 Task: Add a signature Mark Adams containing Have a great National Law Enforcement Appreciation Day, Mark Adams to email address softage.3@softage.net and add a label Franchise agreements
Action: Mouse moved to (75, 106)
Screenshot: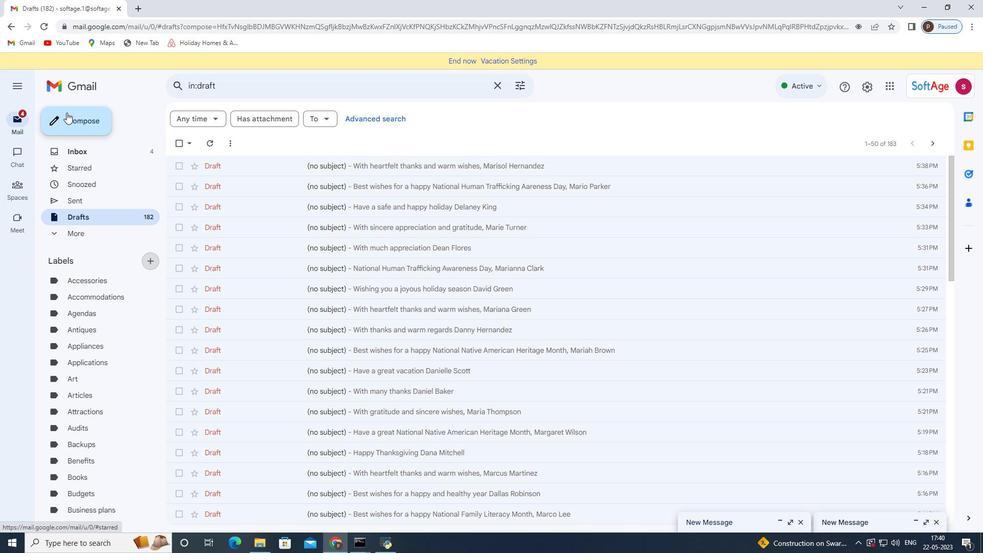
Action: Mouse pressed left at (75, 106)
Screenshot: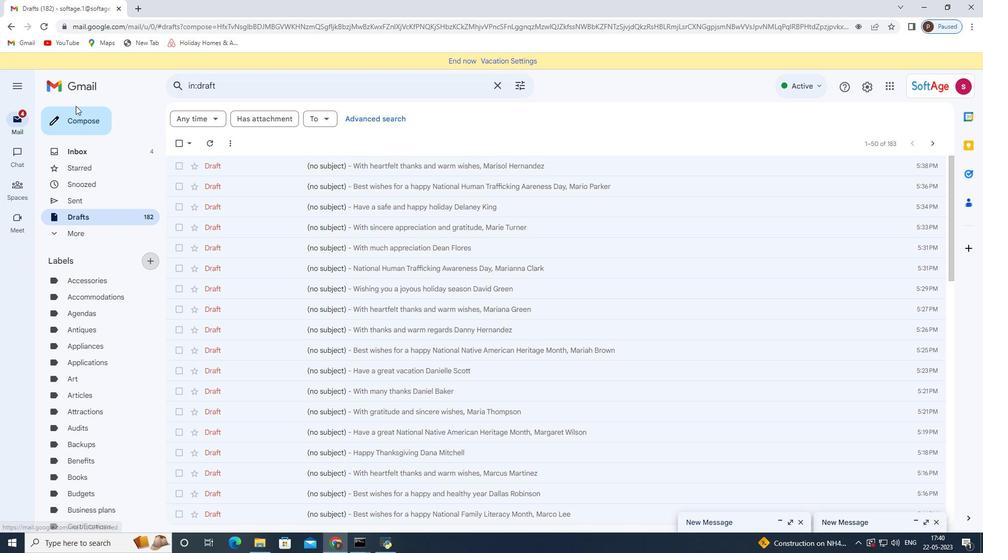 
Action: Mouse moved to (75, 114)
Screenshot: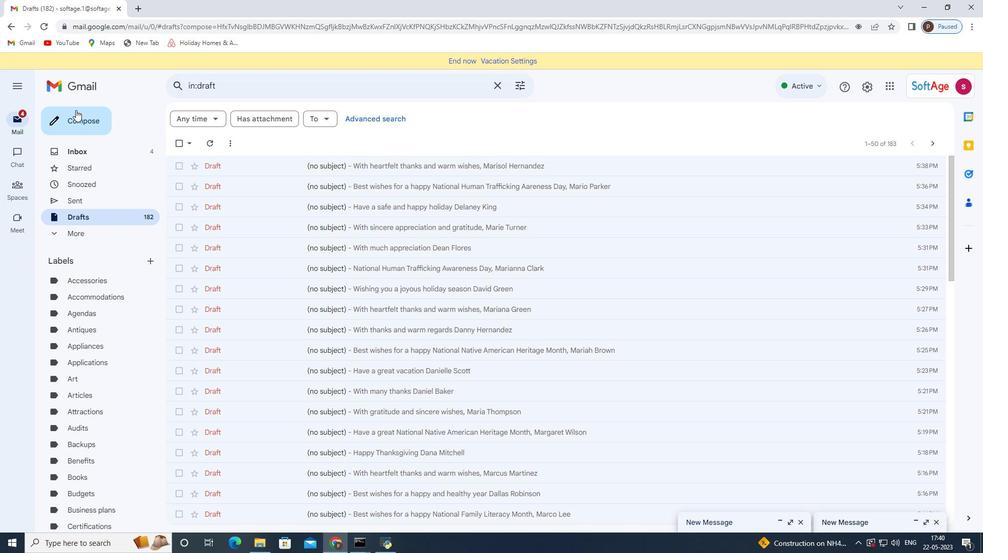 
Action: Mouse pressed left at (75, 114)
Screenshot: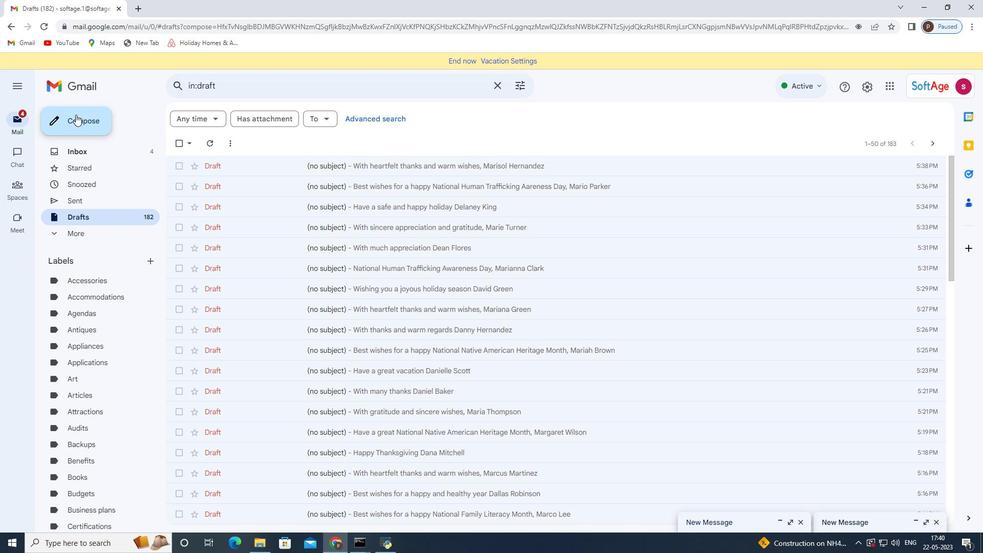 
Action: Mouse moved to (556, 519)
Screenshot: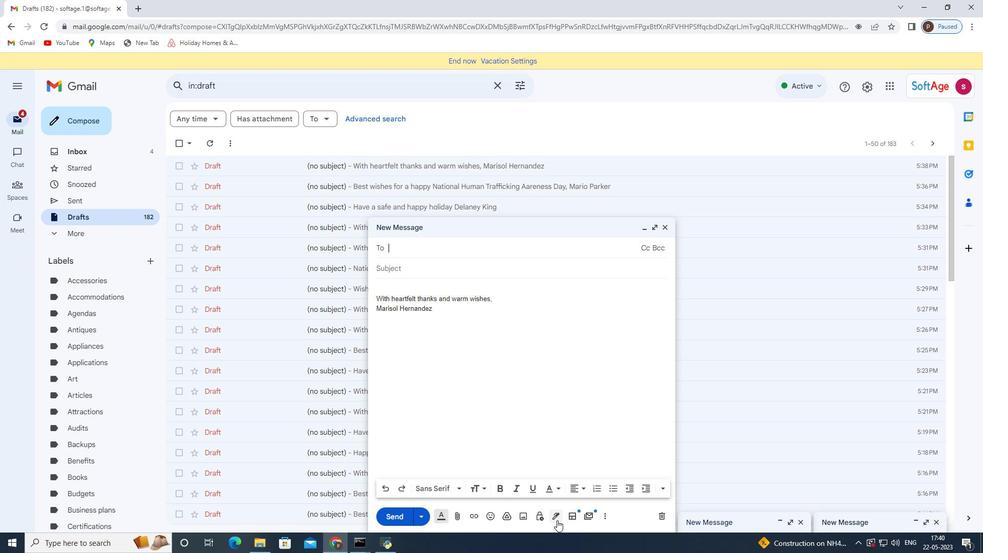 
Action: Mouse pressed left at (556, 519)
Screenshot: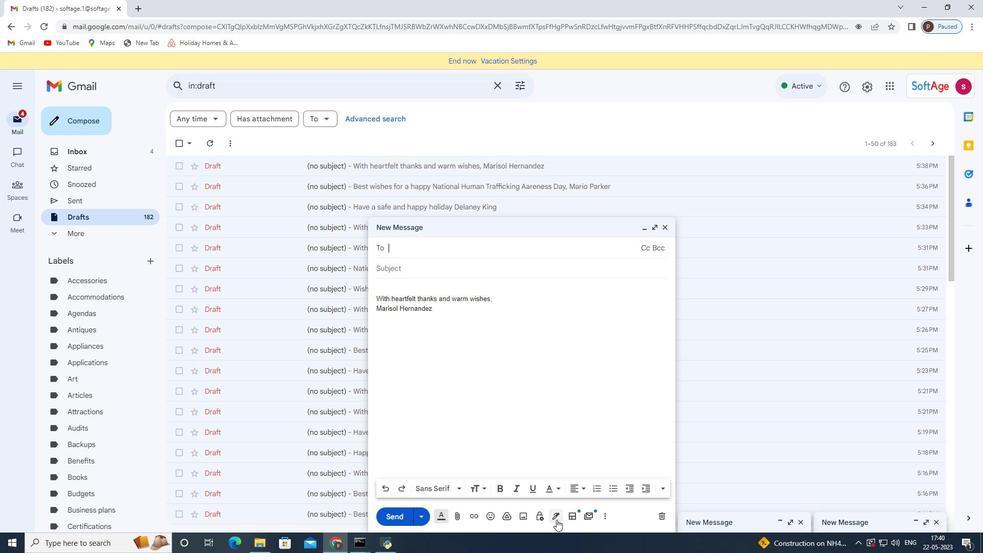 
Action: Mouse moved to (588, 463)
Screenshot: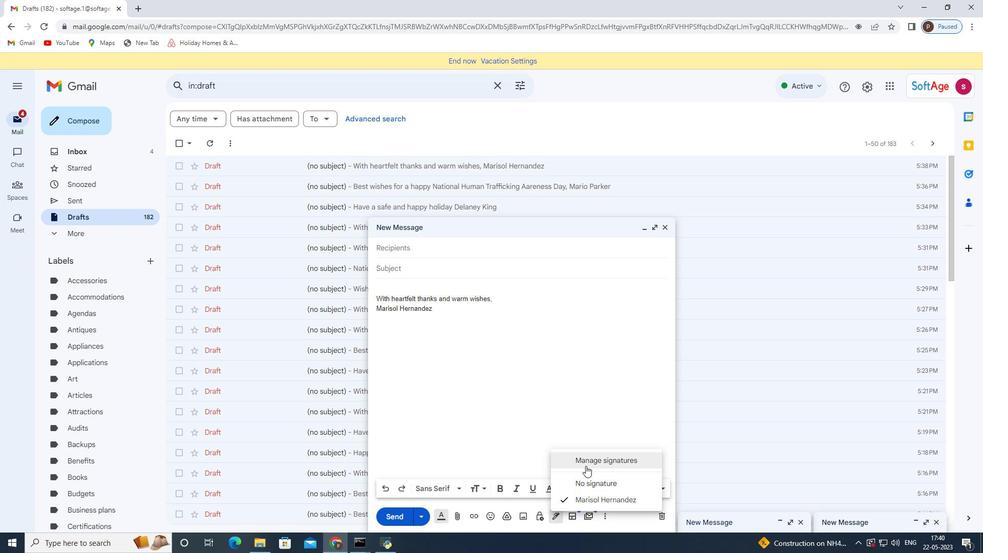
Action: Mouse pressed left at (588, 463)
Screenshot: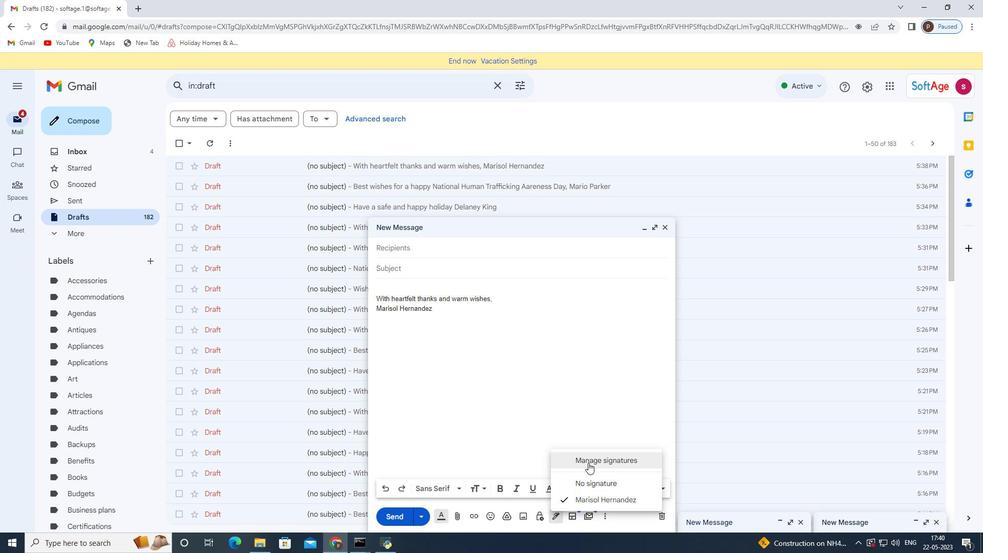 
Action: Mouse moved to (666, 220)
Screenshot: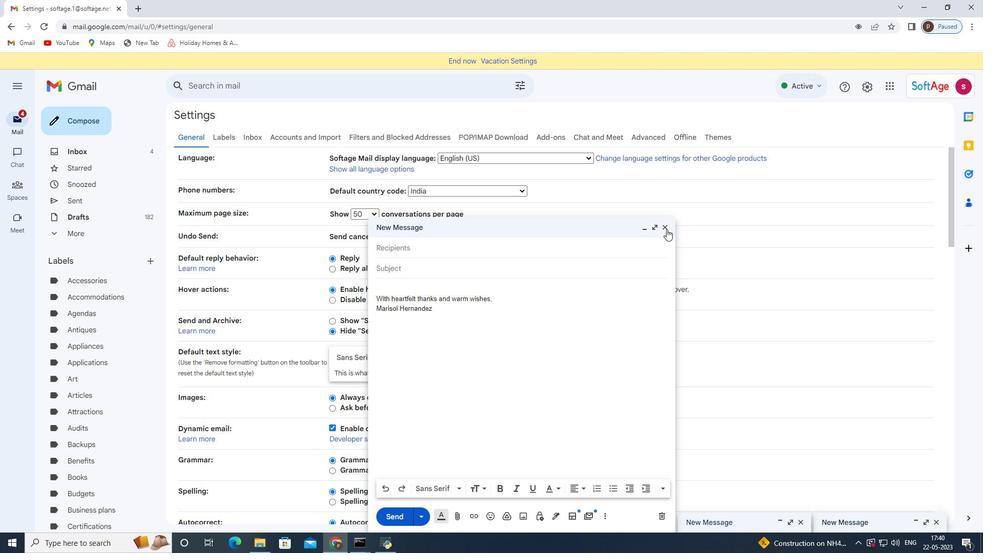 
Action: Mouse pressed left at (666, 220)
Screenshot: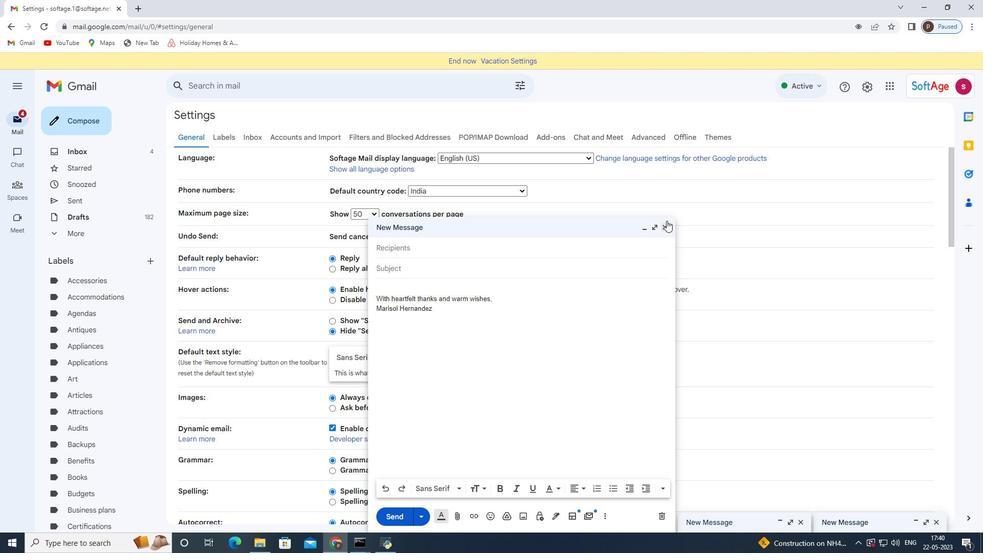 
Action: Mouse moved to (401, 314)
Screenshot: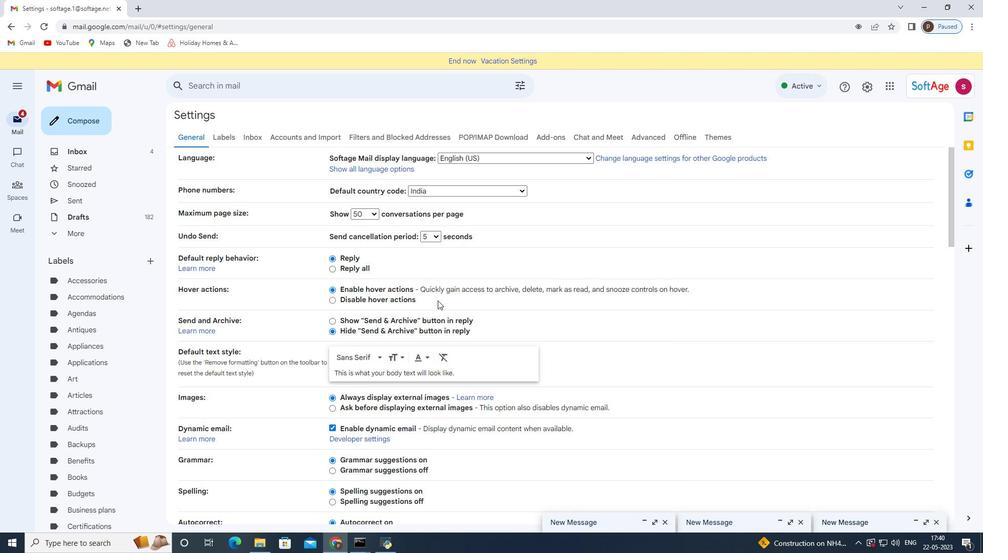 
Action: Mouse scrolled (401, 313) with delta (0, 0)
Screenshot: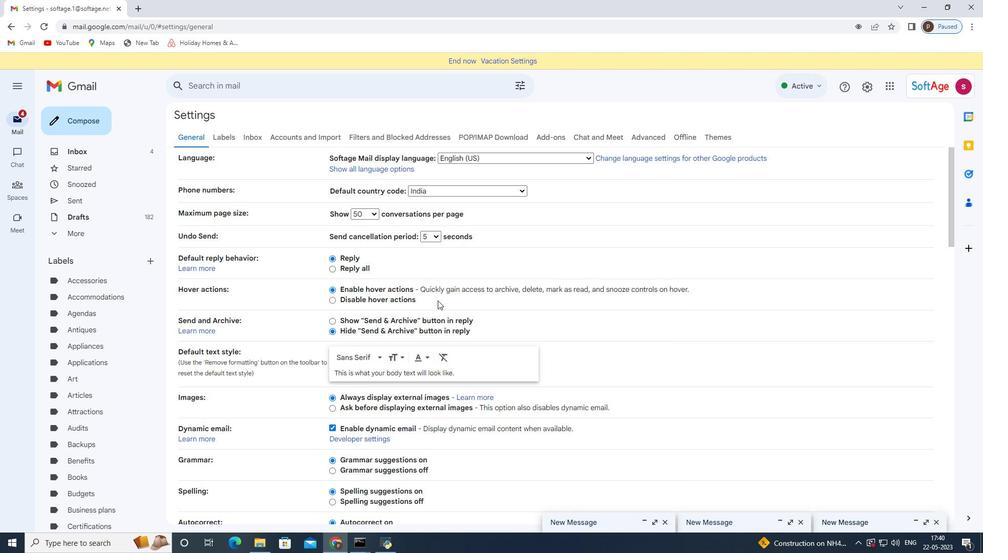 
Action: Mouse moved to (399, 315)
Screenshot: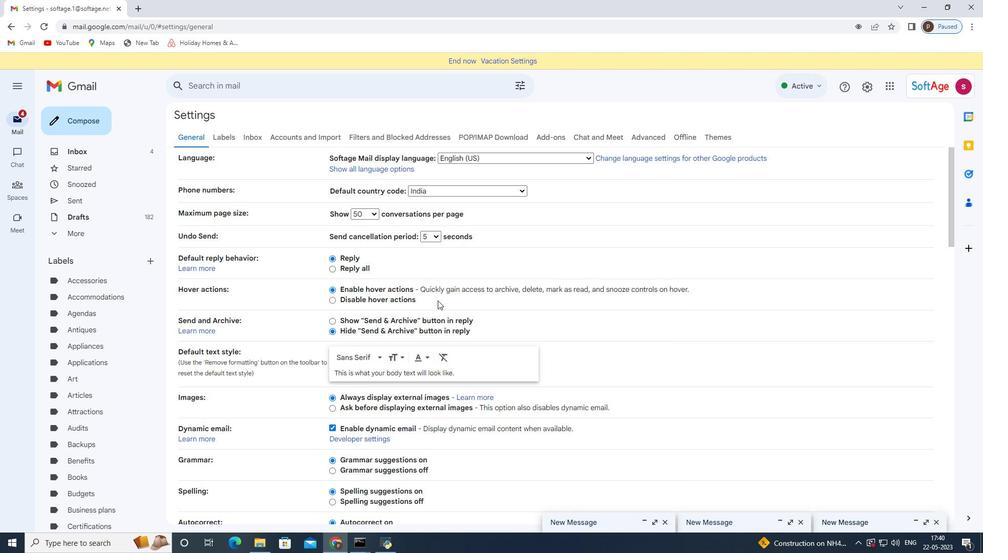 
Action: Mouse scrolled (399, 314) with delta (0, 0)
Screenshot: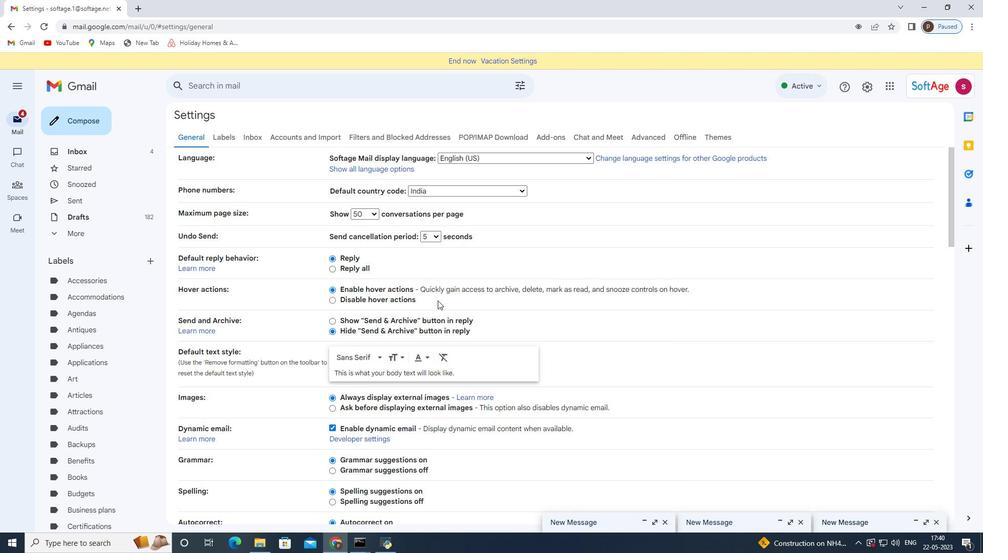 
Action: Mouse moved to (395, 317)
Screenshot: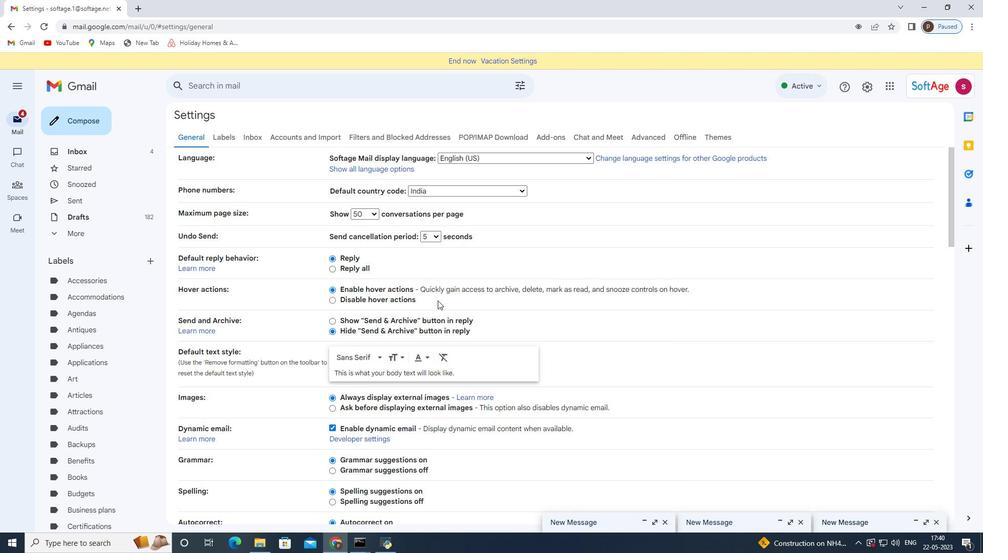 
Action: Mouse scrolled (395, 317) with delta (0, 0)
Screenshot: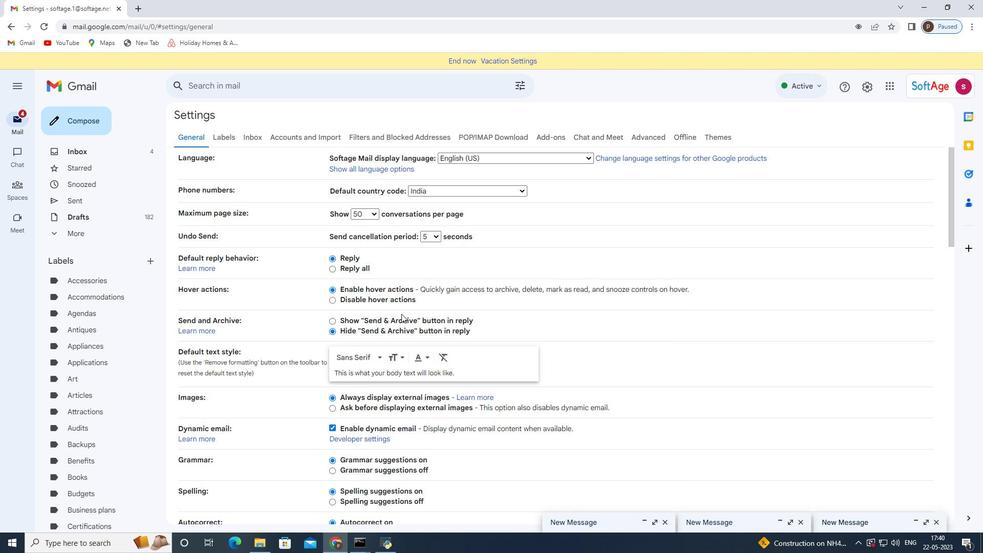 
Action: Mouse moved to (392, 319)
Screenshot: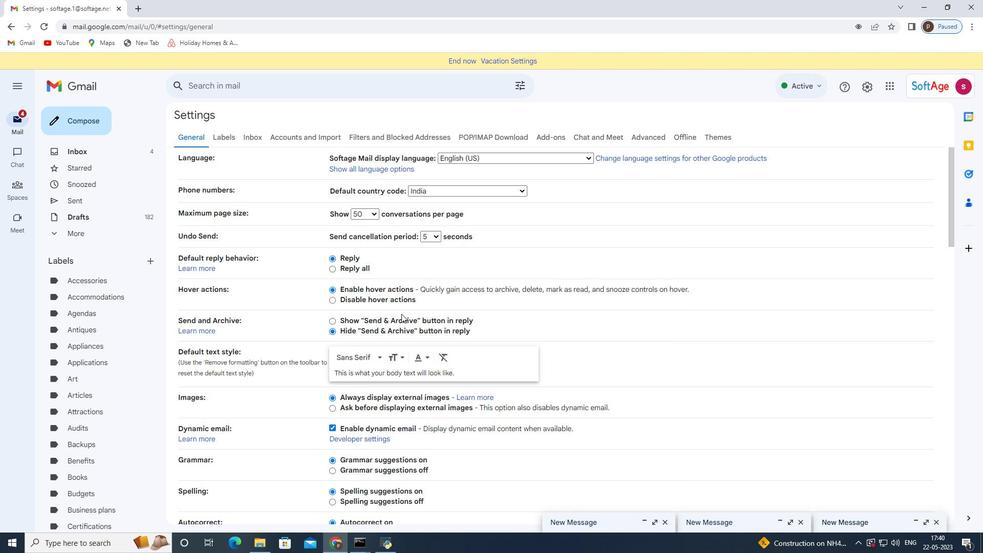 
Action: Mouse scrolled (392, 318) with delta (0, 0)
Screenshot: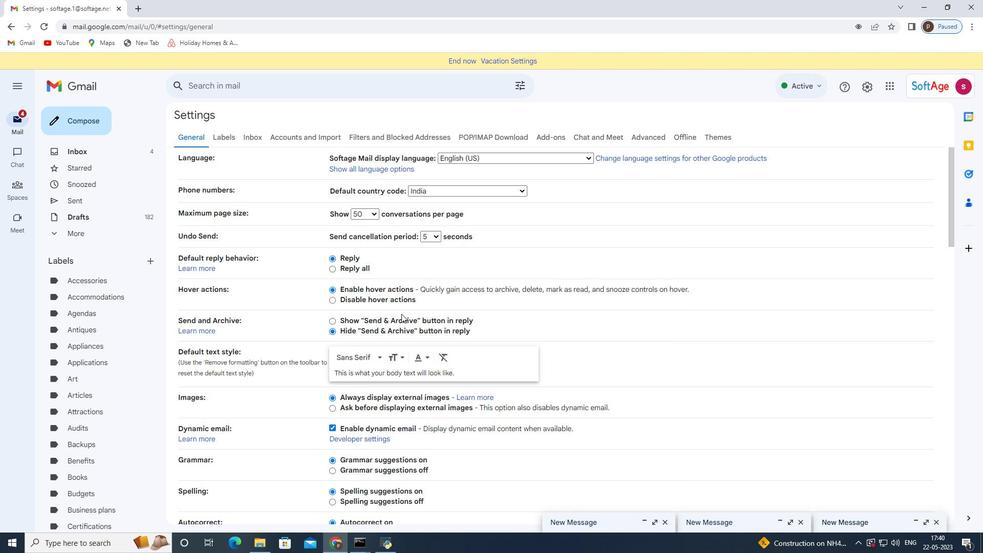 
Action: Mouse moved to (381, 329)
Screenshot: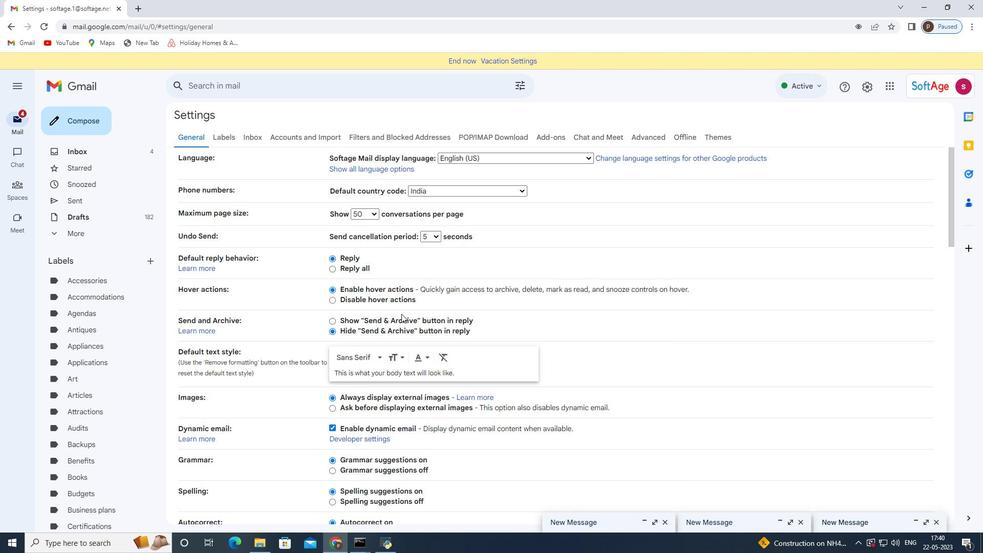 
Action: Mouse scrolled (384, 325) with delta (0, 0)
Screenshot: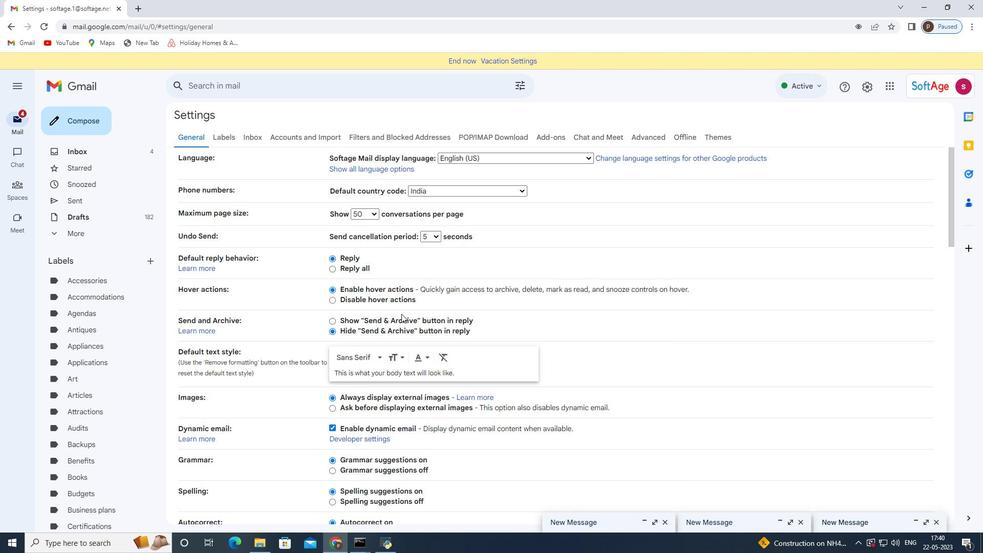 
Action: Mouse moved to (376, 335)
Screenshot: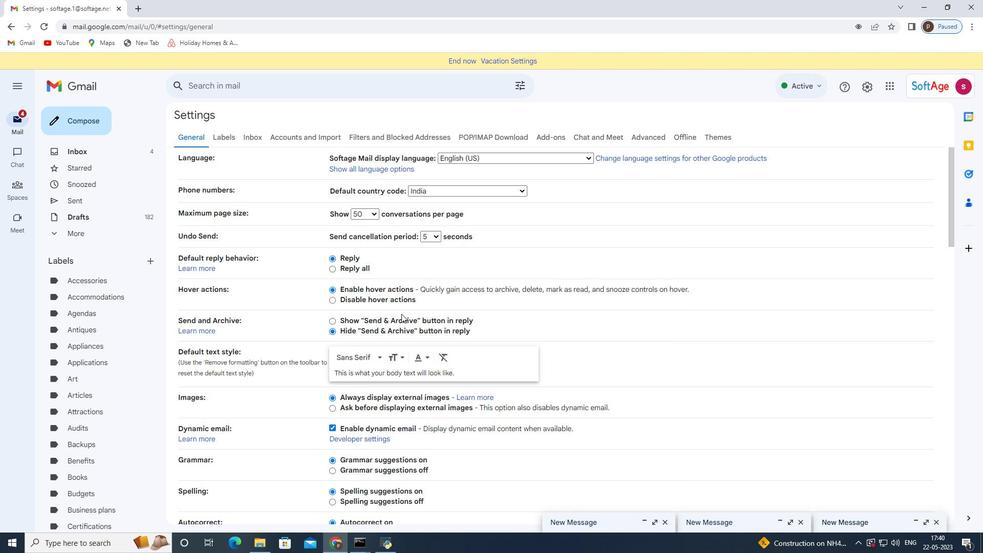 
Action: Mouse scrolled (378, 331) with delta (0, 0)
Screenshot: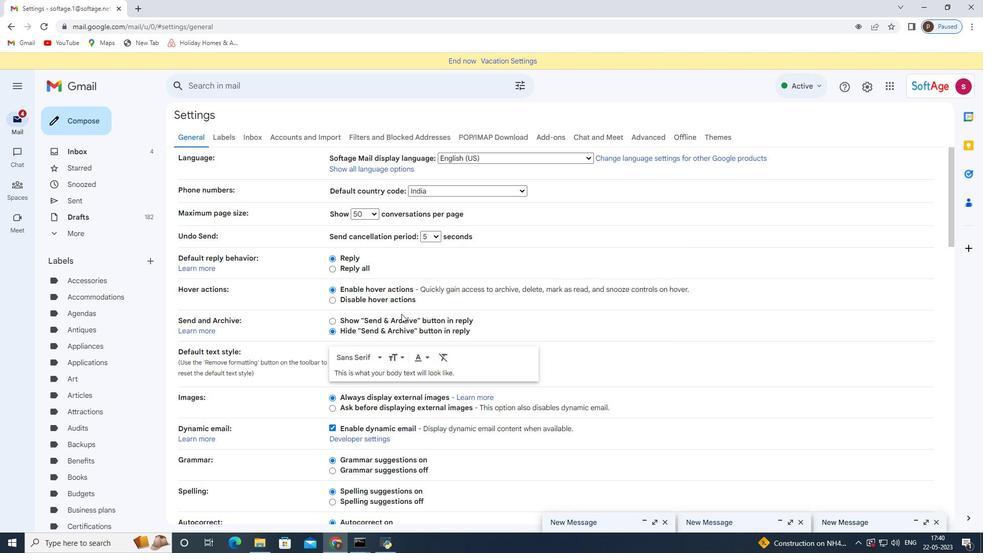 
Action: Mouse moved to (373, 338)
Screenshot: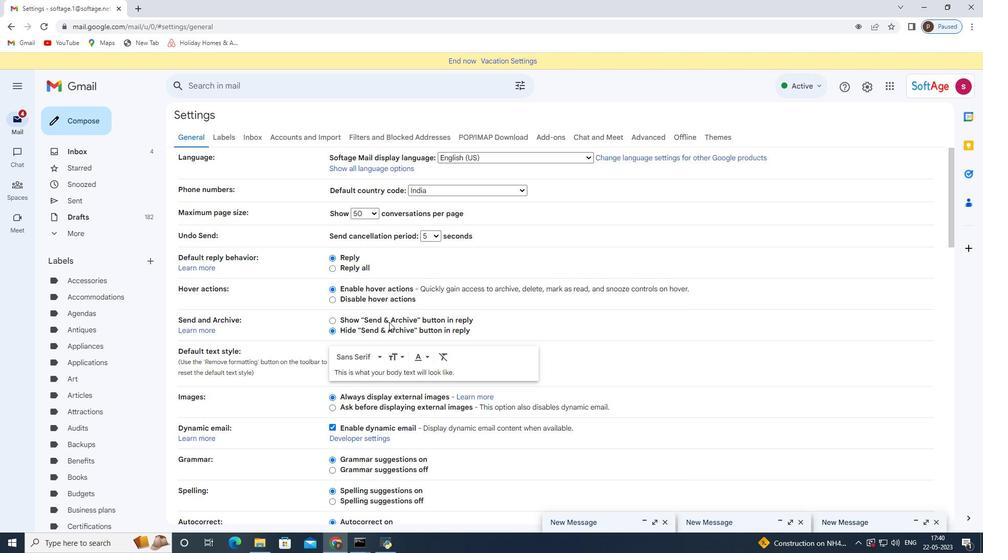 
Action: Mouse scrolled (373, 337) with delta (0, 0)
Screenshot: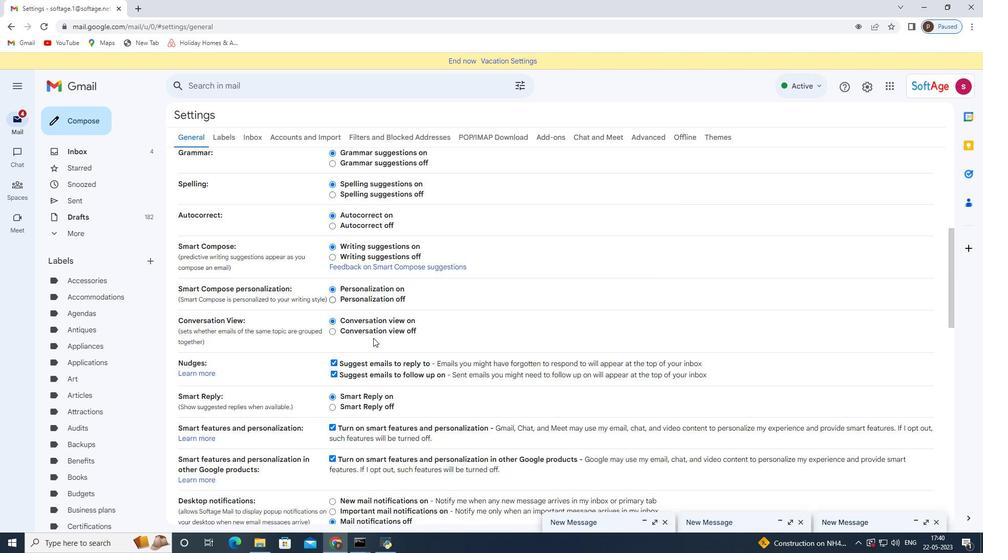 
Action: Mouse scrolled (373, 337) with delta (0, 0)
Screenshot: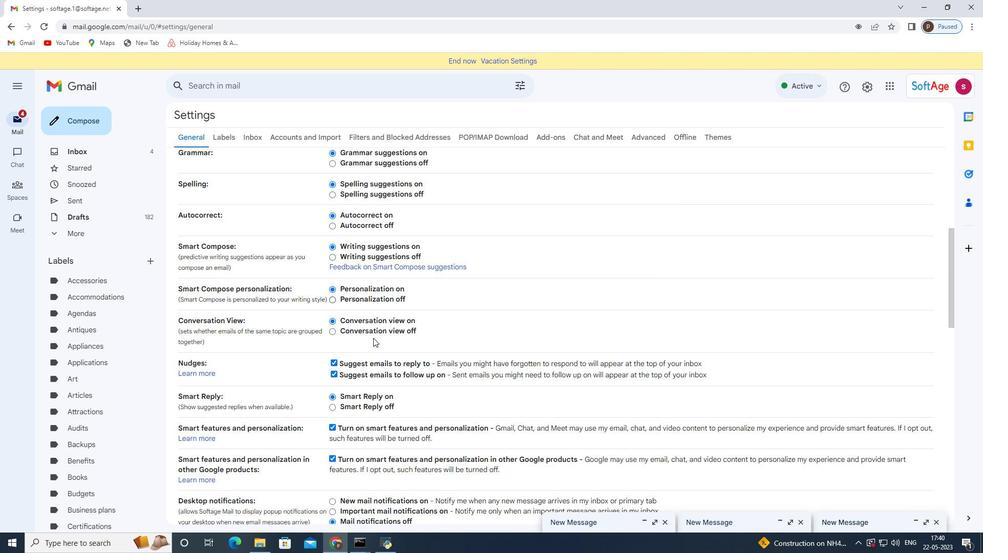 
Action: Mouse scrolled (373, 337) with delta (0, 0)
Screenshot: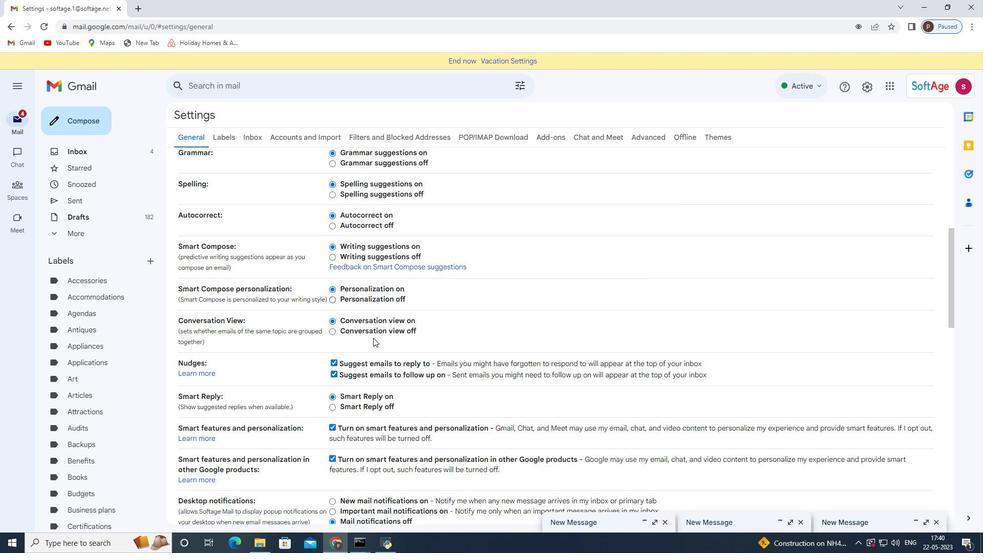 
Action: Mouse scrolled (373, 337) with delta (0, 0)
Screenshot: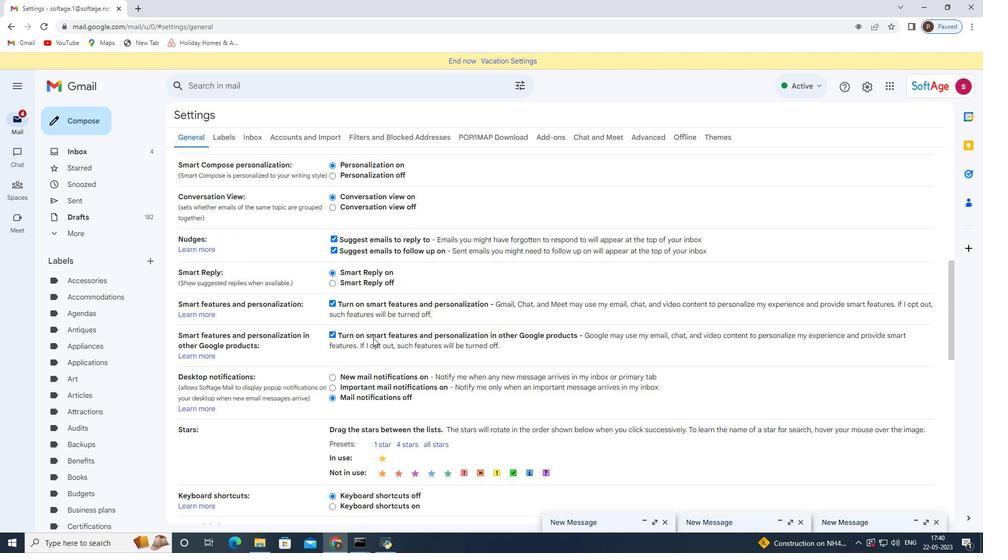 
Action: Mouse scrolled (373, 337) with delta (0, 0)
Screenshot: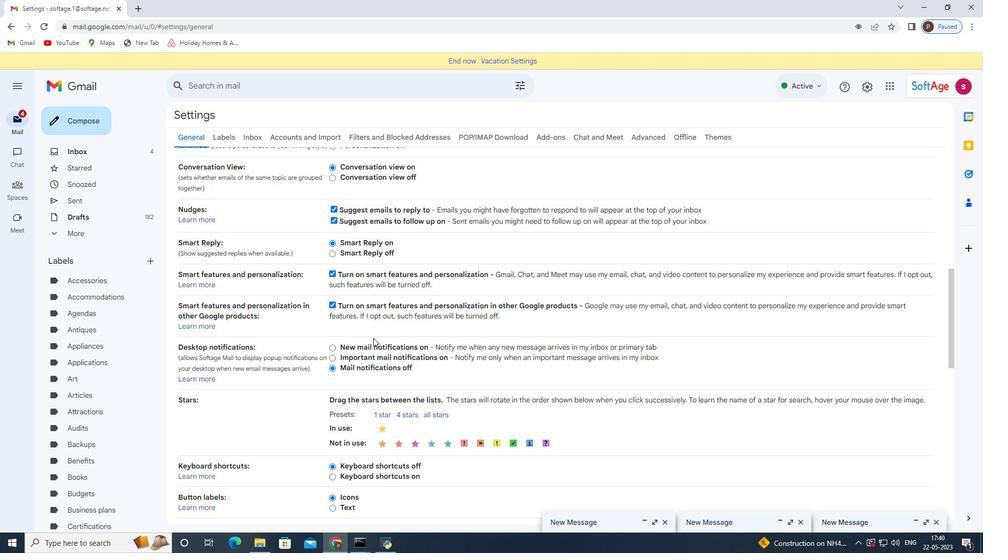 
Action: Mouse scrolled (373, 337) with delta (0, 0)
Screenshot: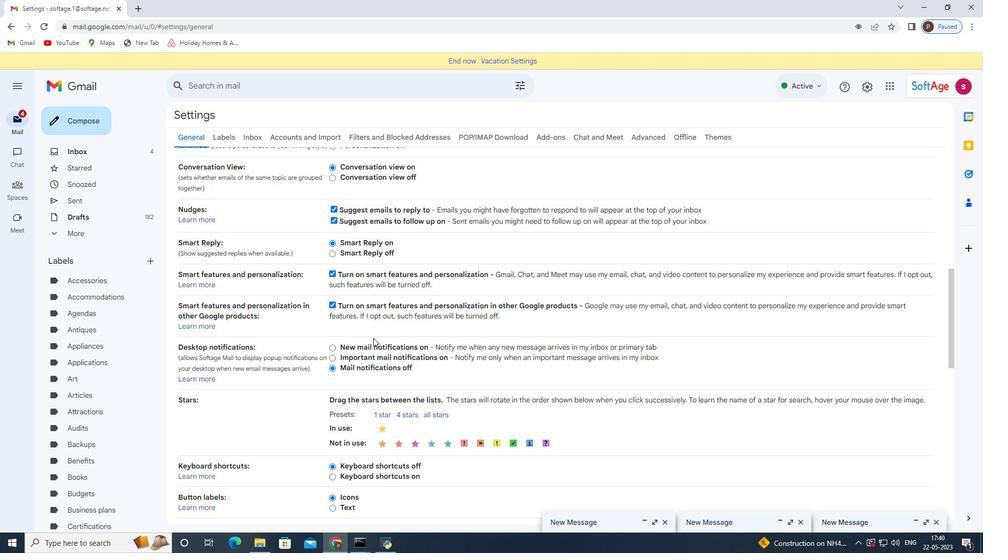 
Action: Mouse scrolled (373, 337) with delta (0, 0)
Screenshot: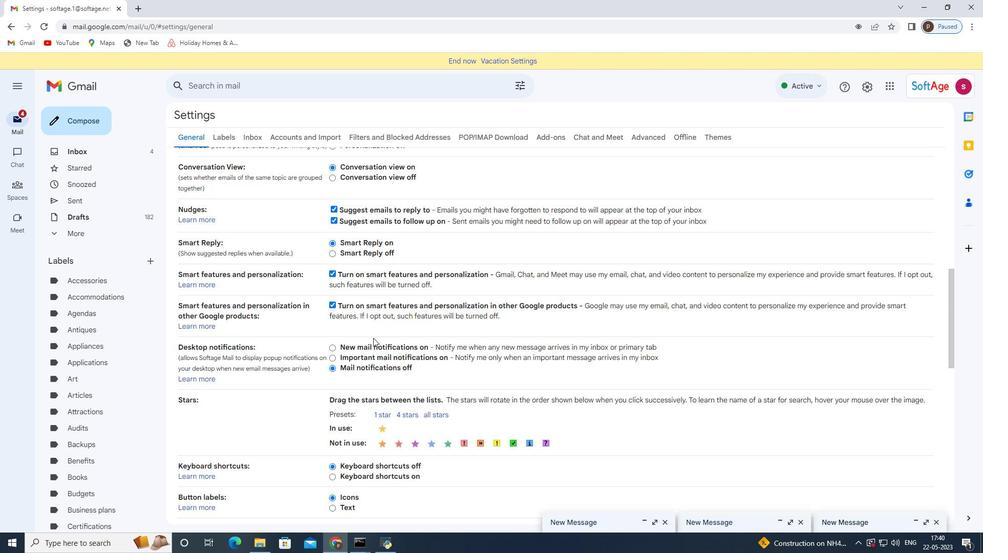 
Action: Mouse moved to (435, 403)
Screenshot: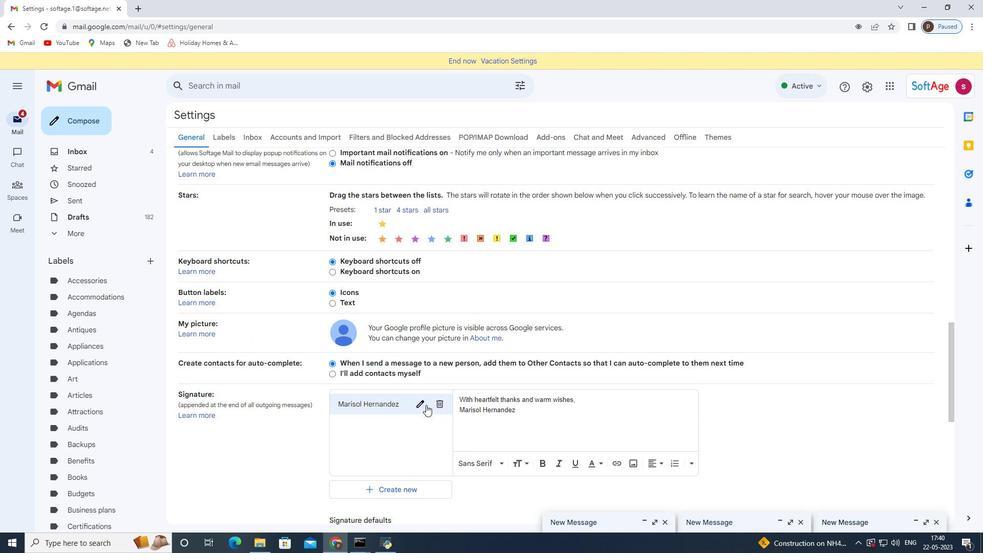 
Action: Mouse pressed left at (435, 403)
Screenshot: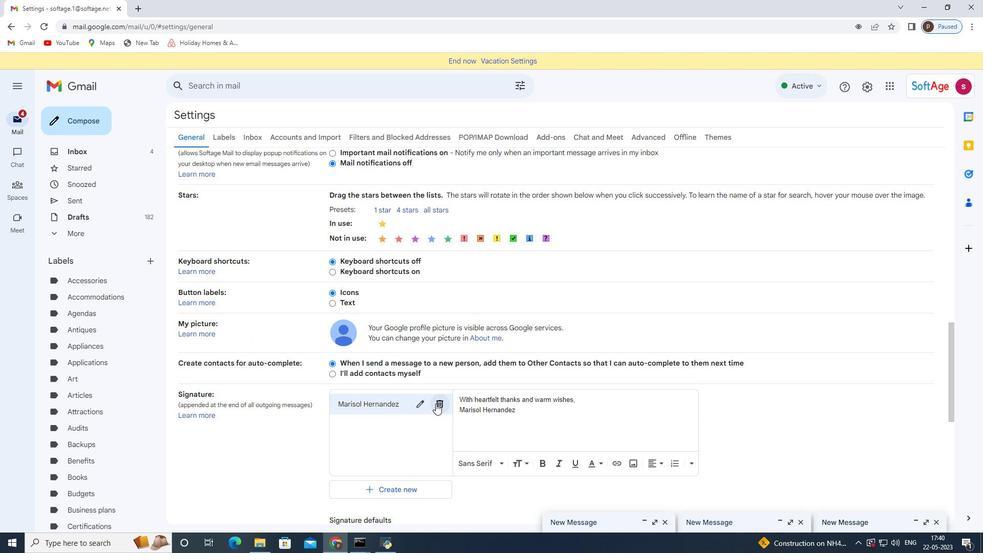 
Action: Mouse moved to (588, 310)
Screenshot: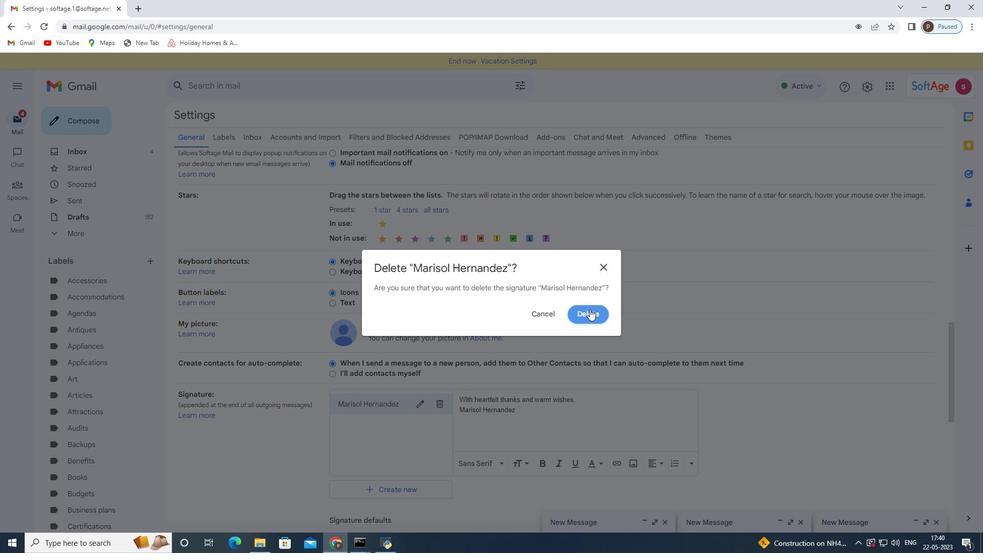 
Action: Mouse pressed left at (588, 310)
Screenshot: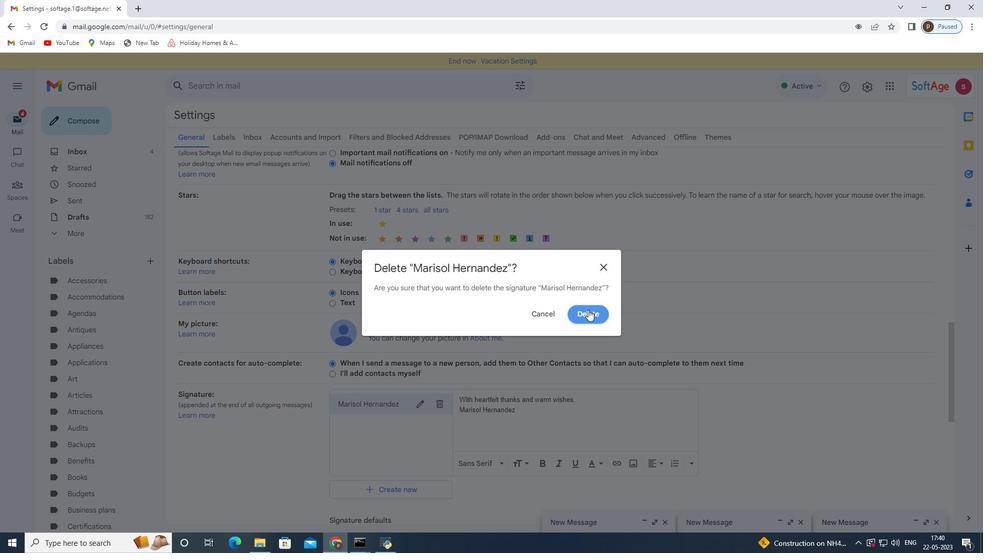 
Action: Mouse moved to (358, 412)
Screenshot: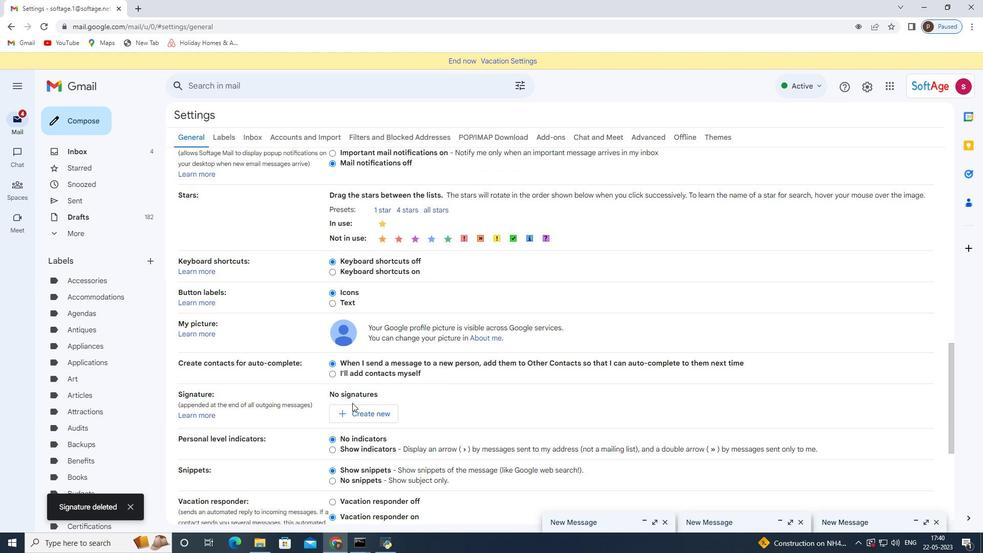 
Action: Mouse pressed left at (358, 412)
Screenshot: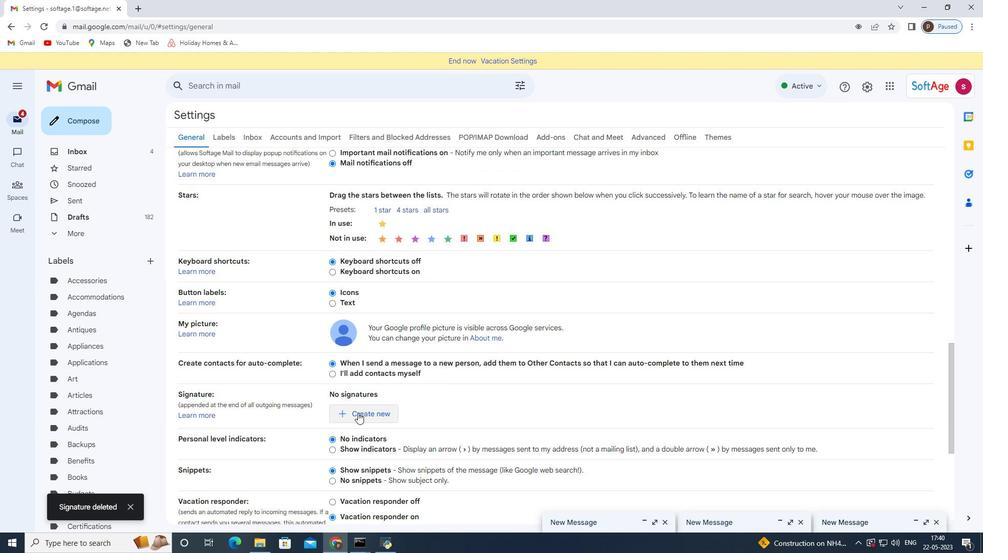 
Action: Mouse moved to (443, 293)
Screenshot: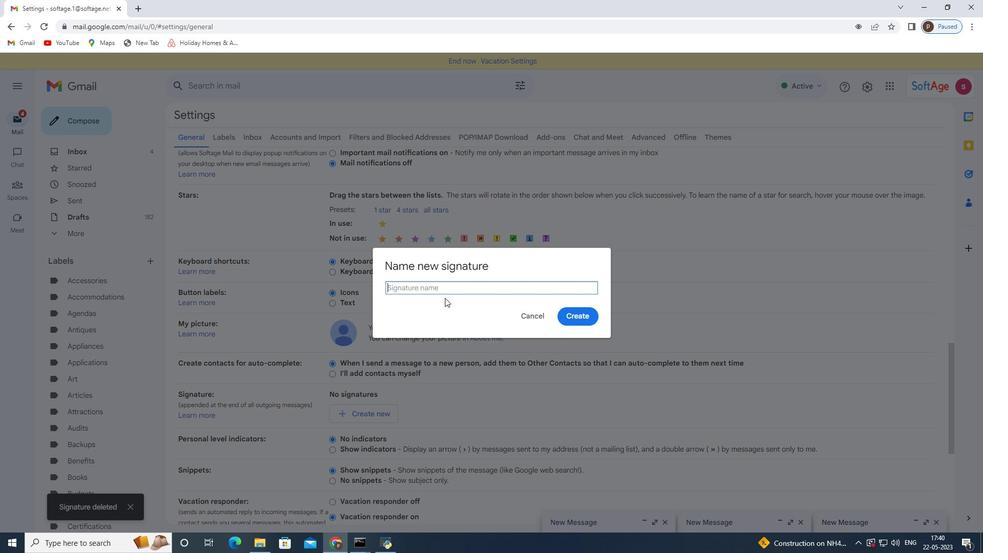 
Action: Mouse pressed left at (443, 293)
Screenshot: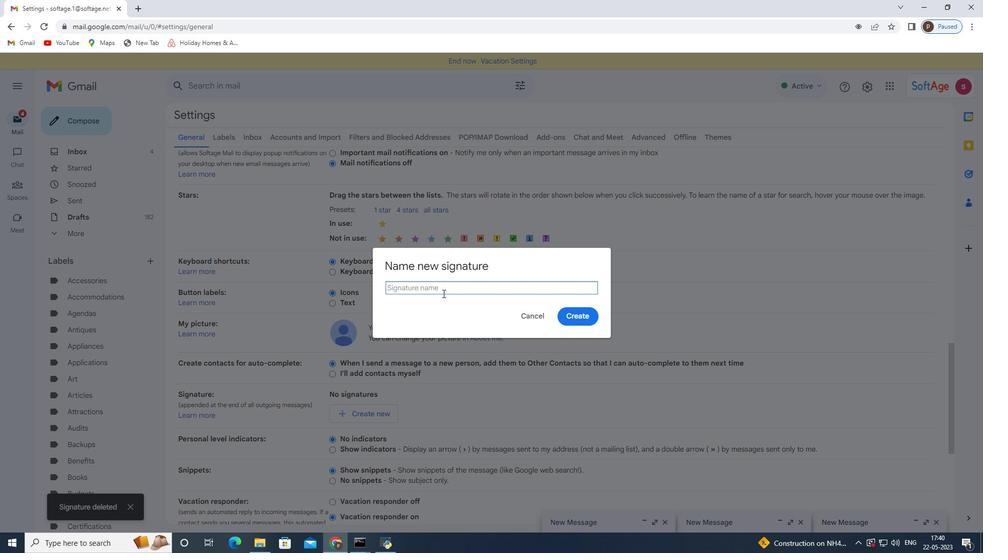 
Action: Key pressed <Key.shift><Key.shift><Key.shift><Key.shift><Key.shift><Key.shift>Mark<Key.space><Key.shift>Adams
Screenshot: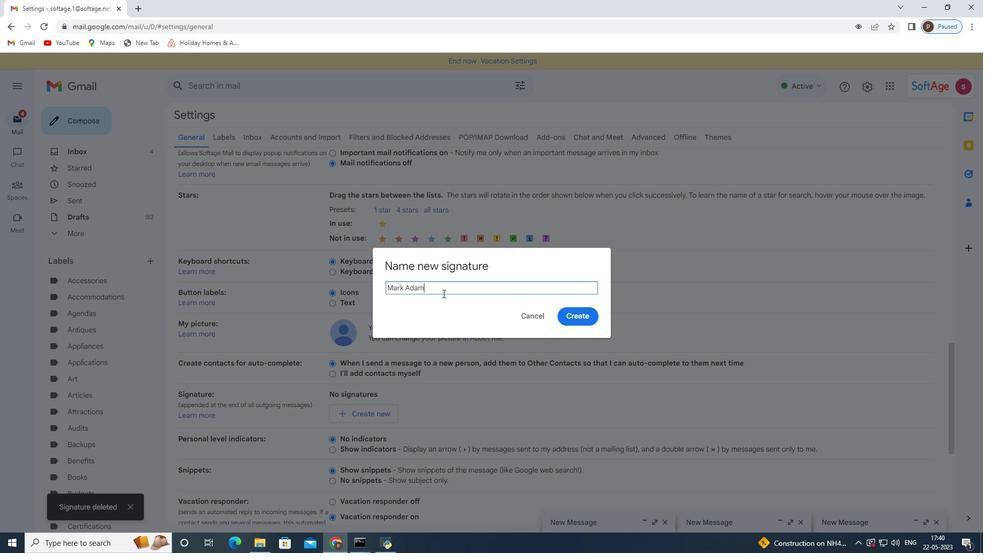 
Action: Mouse moved to (577, 317)
Screenshot: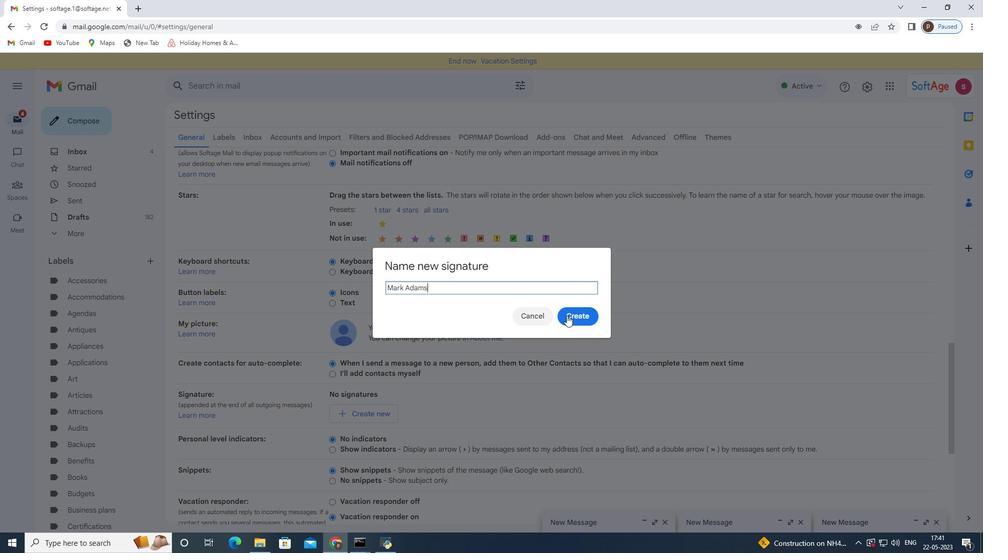 
Action: Mouse pressed left at (577, 317)
Screenshot: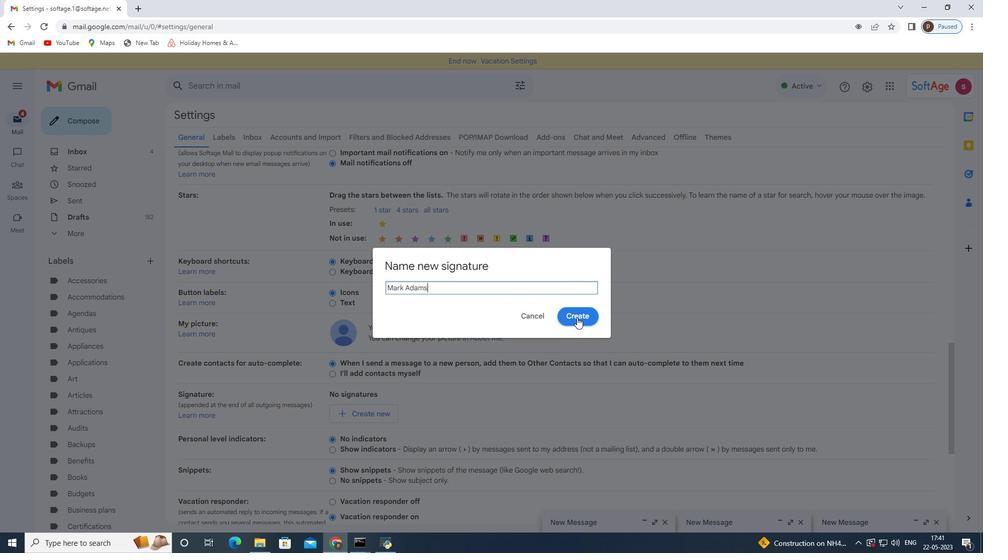 
Action: Mouse moved to (492, 400)
Screenshot: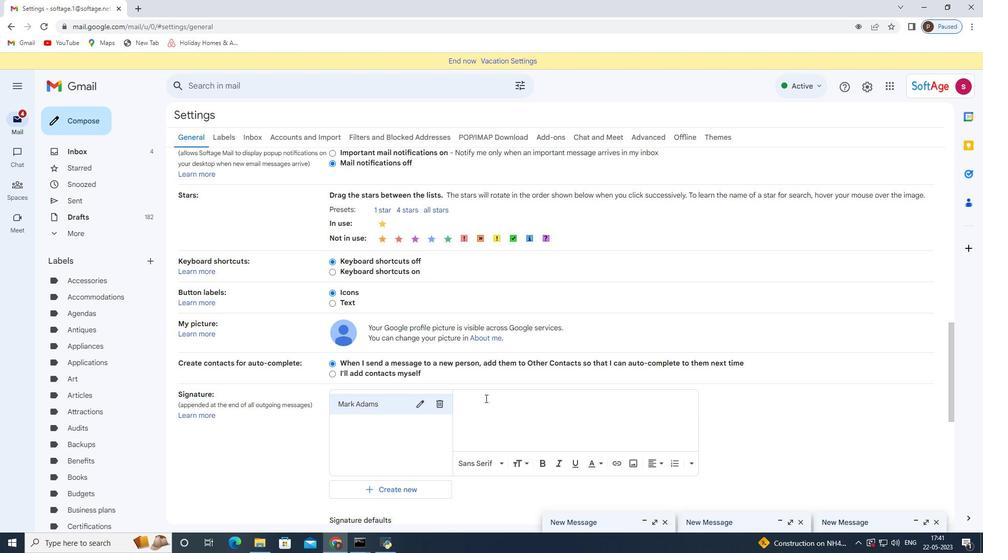 
Action: Mouse pressed left at (492, 400)
Screenshot: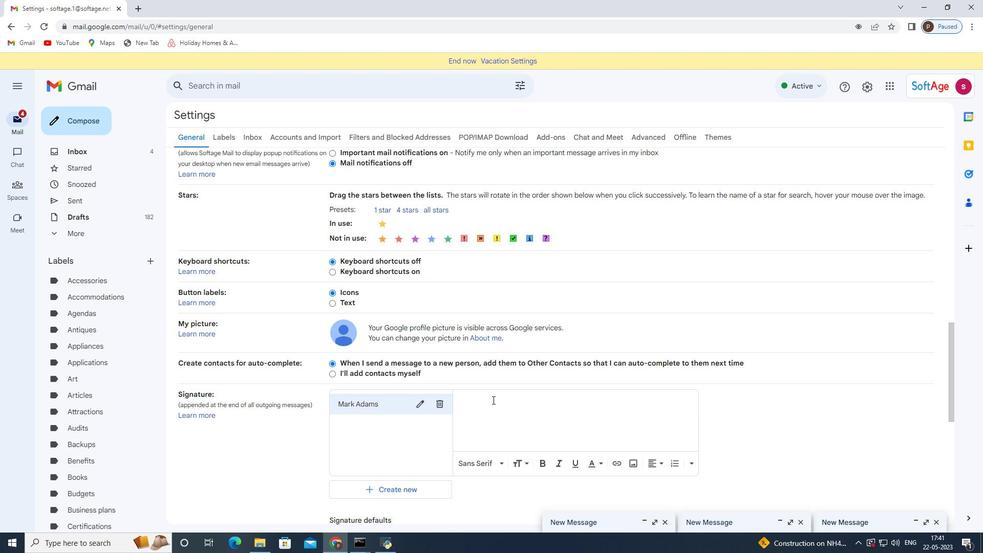 
Action: Key pressed <Key.shift>Have<Key.space>a<Key.space>great<Key.space><Key.shift>National<Key.space><Key.shift>Law<Key.space><Key.shift><Key.shift><Key.shift><Key.shift><Key.shift>Enforcement<Key.space><Key.shift>Appreciation<Key.space><Key.shift>Day,<Key.enter><Key.shift>Mark<Key.space><Key.shift><Key.shift>Adams
Screenshot: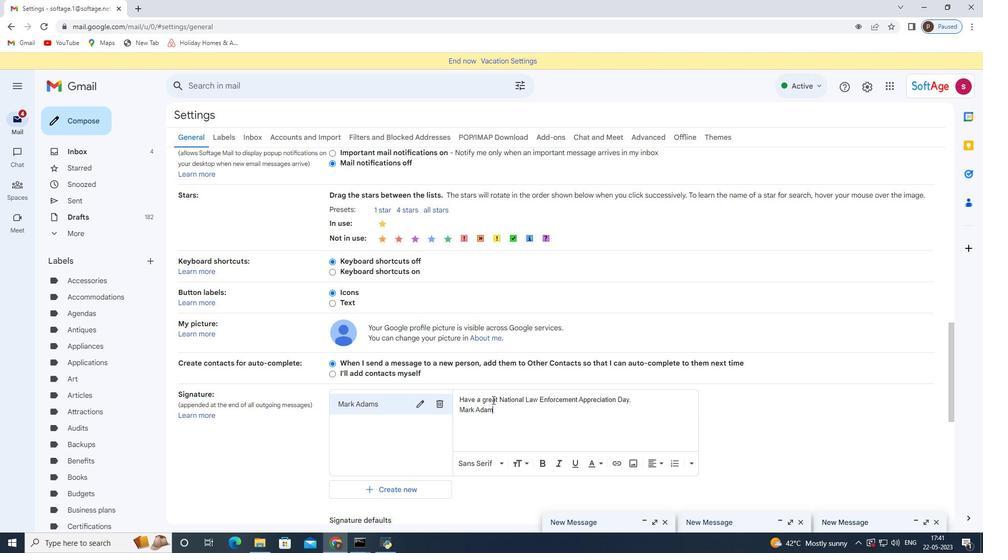 
Action: Mouse moved to (569, 362)
Screenshot: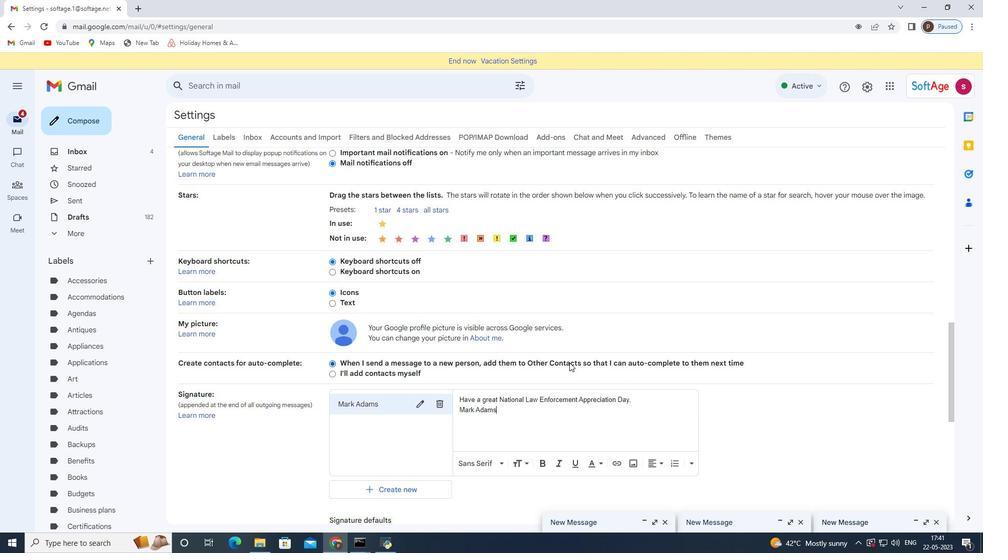 
Action: Mouse scrolled (569, 361) with delta (0, 0)
Screenshot: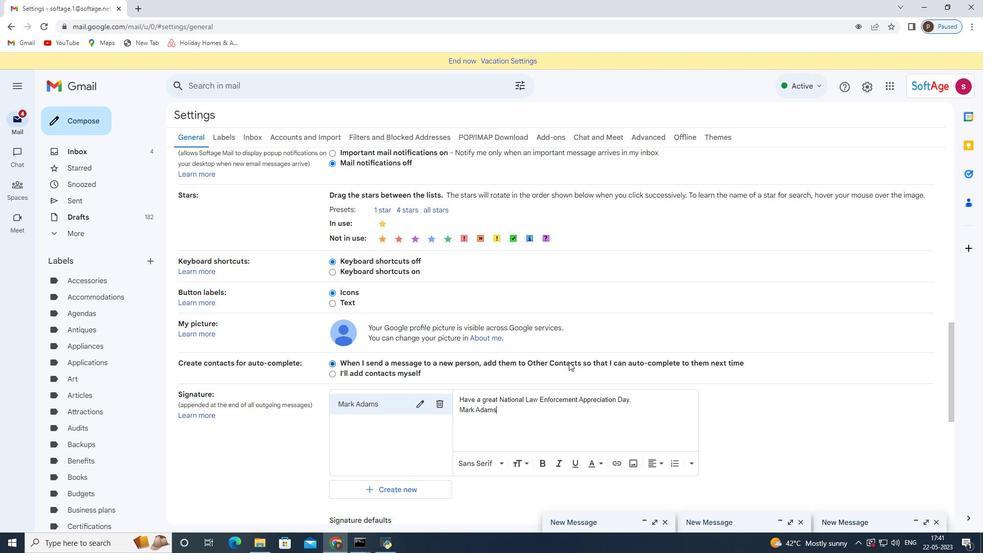 
Action: Mouse scrolled (569, 361) with delta (0, 0)
Screenshot: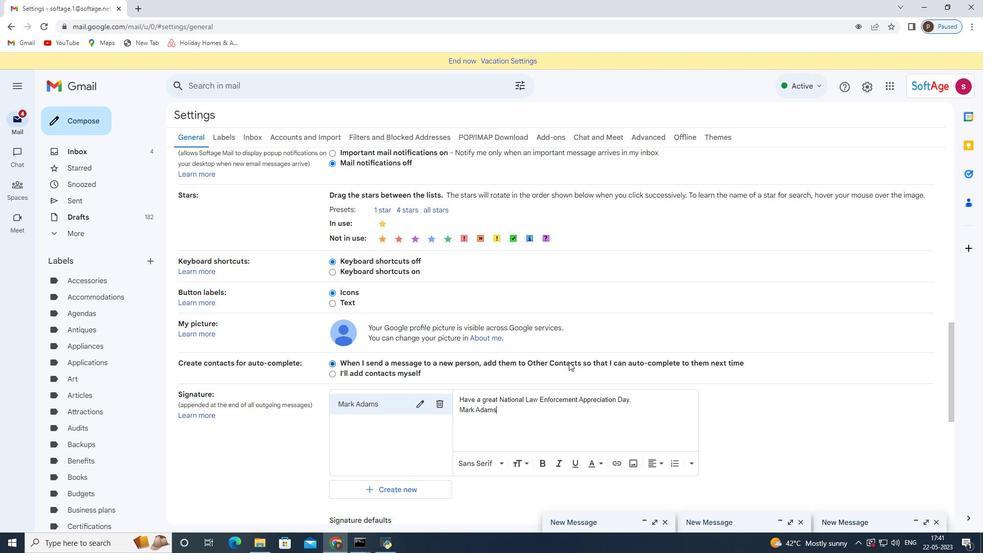 
Action: Mouse moved to (565, 360)
Screenshot: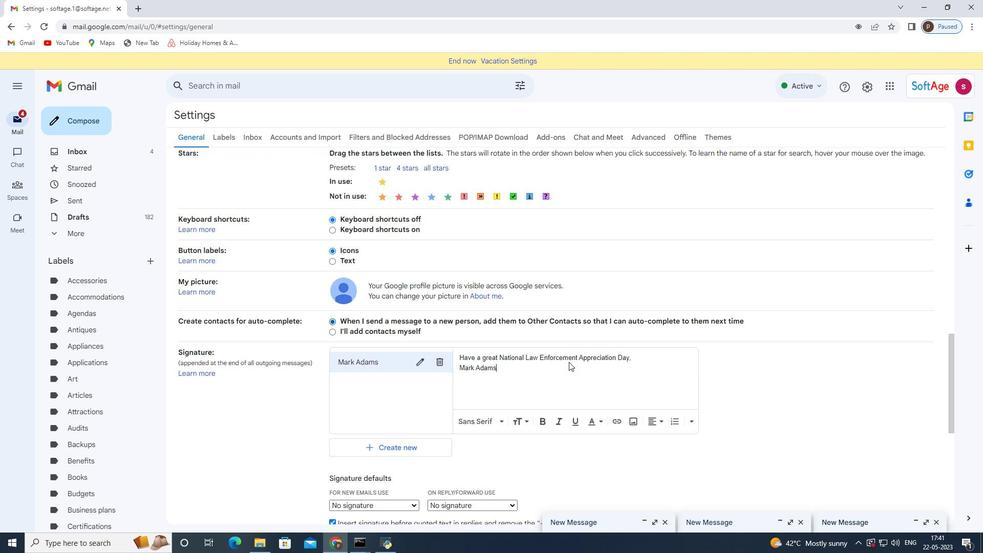 
Action: Mouse scrolled (565, 360) with delta (0, 0)
Screenshot: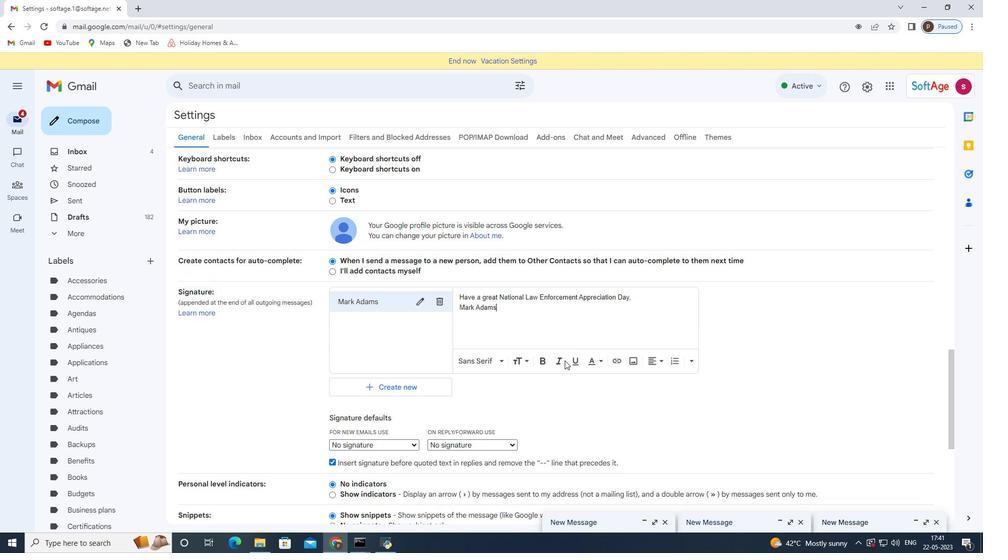 
Action: Mouse scrolled (565, 360) with delta (0, 0)
Screenshot: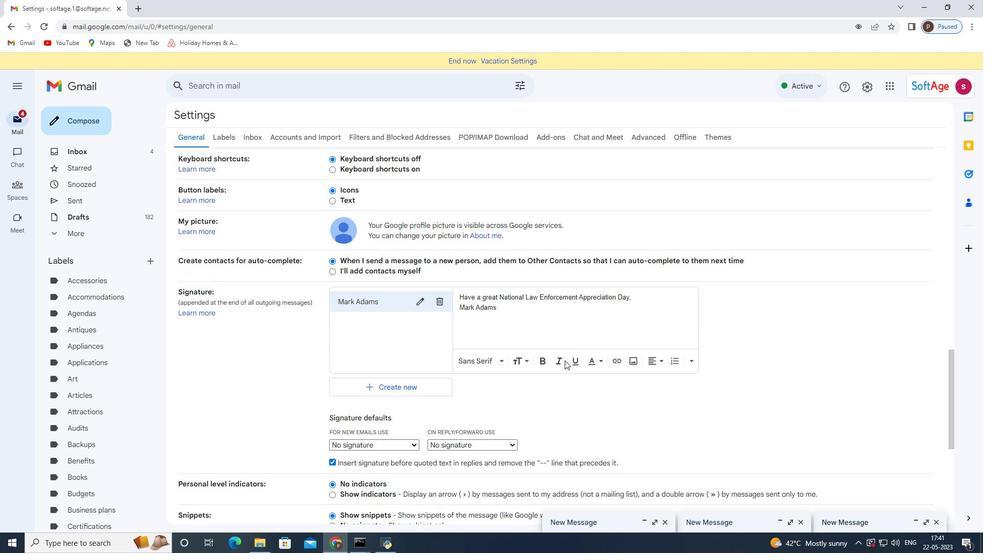 
Action: Mouse moved to (563, 360)
Screenshot: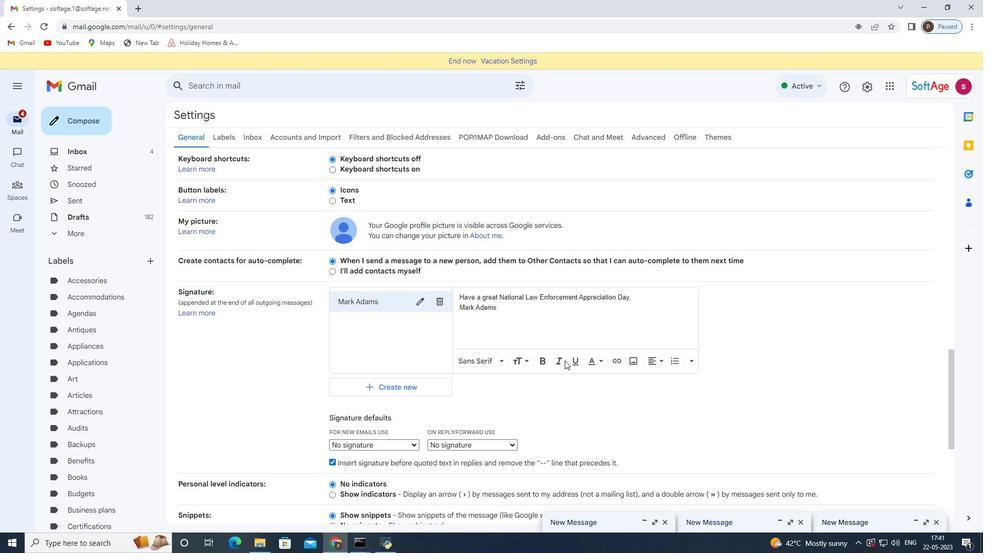 
Action: Mouse scrolled (563, 360) with delta (0, 0)
Screenshot: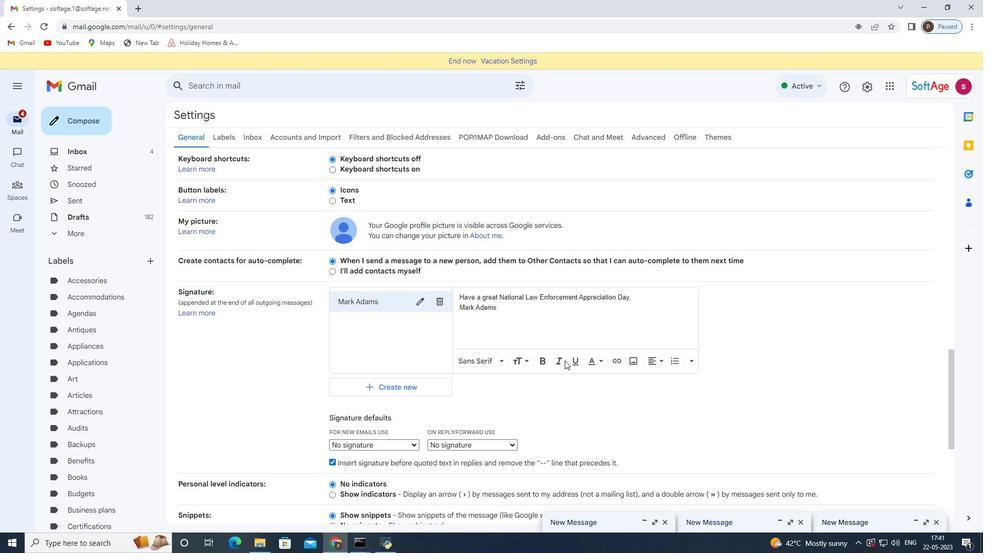 
Action: Mouse moved to (527, 361)
Screenshot: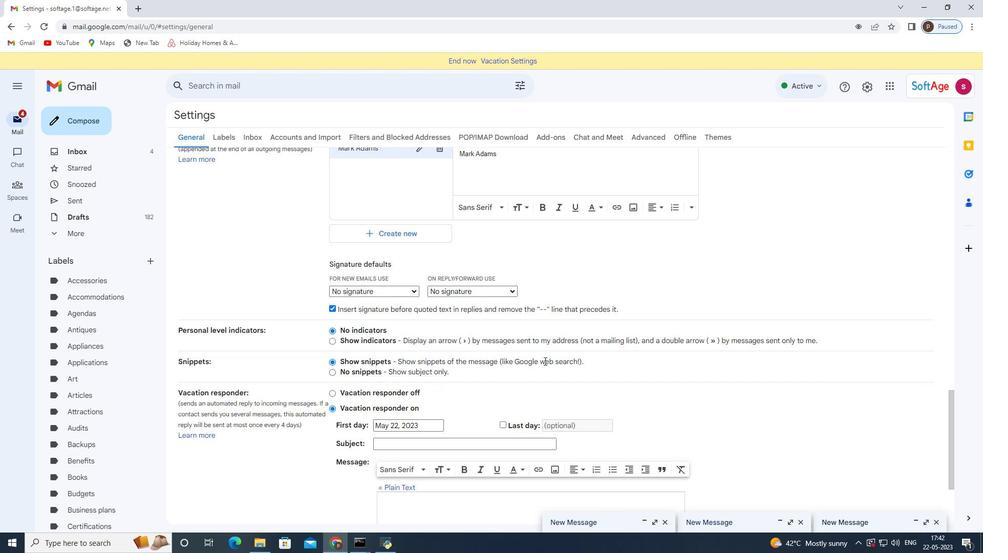 
Action: Mouse scrolled (535, 360) with delta (0, 0)
Screenshot: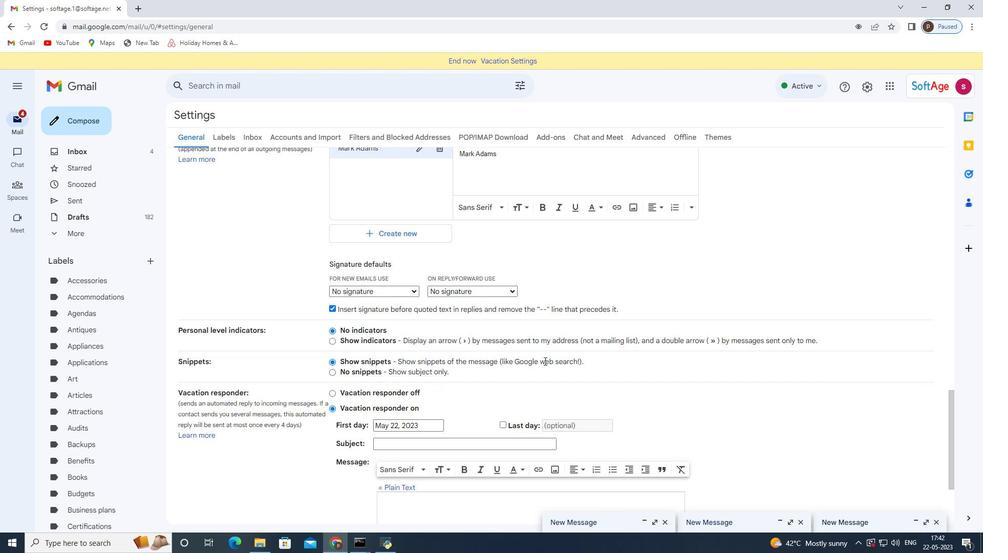 
Action: Mouse moved to (405, 239)
Screenshot: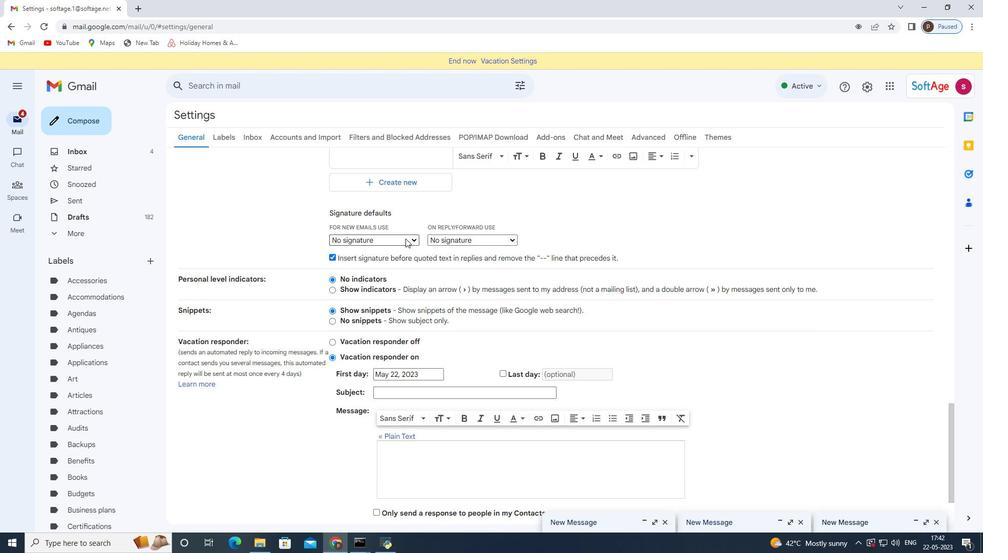 
Action: Mouse pressed left at (405, 239)
Screenshot: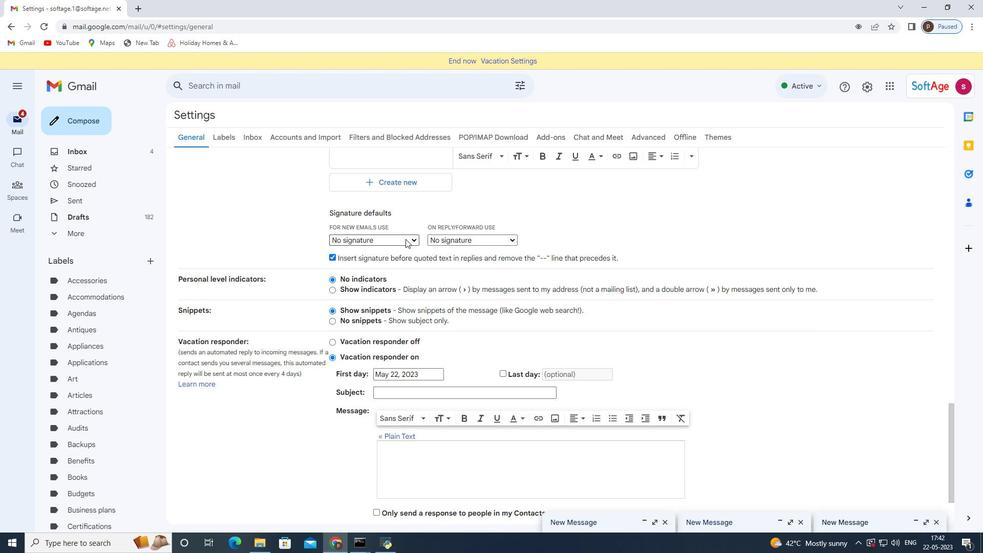 
Action: Mouse moved to (412, 261)
Screenshot: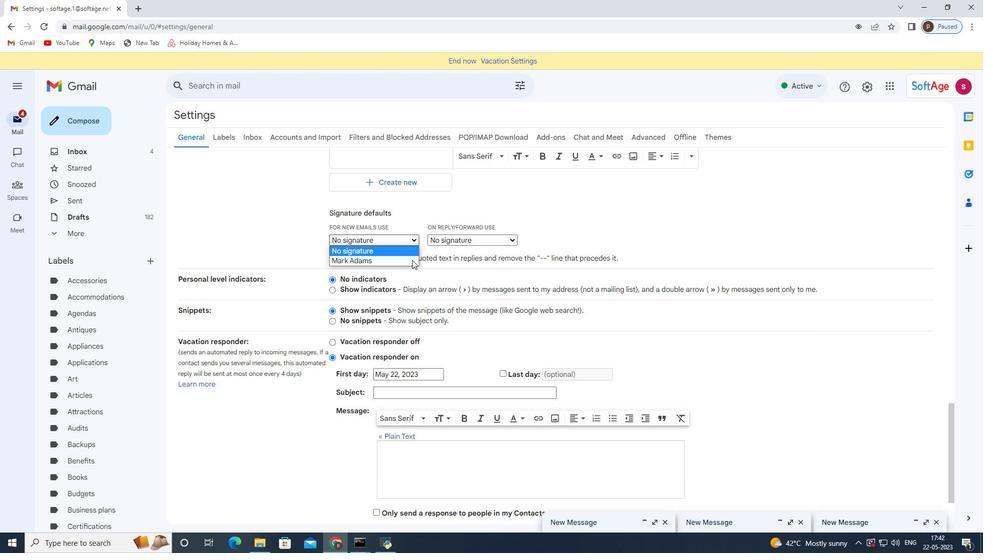 
Action: Mouse pressed left at (412, 261)
Screenshot: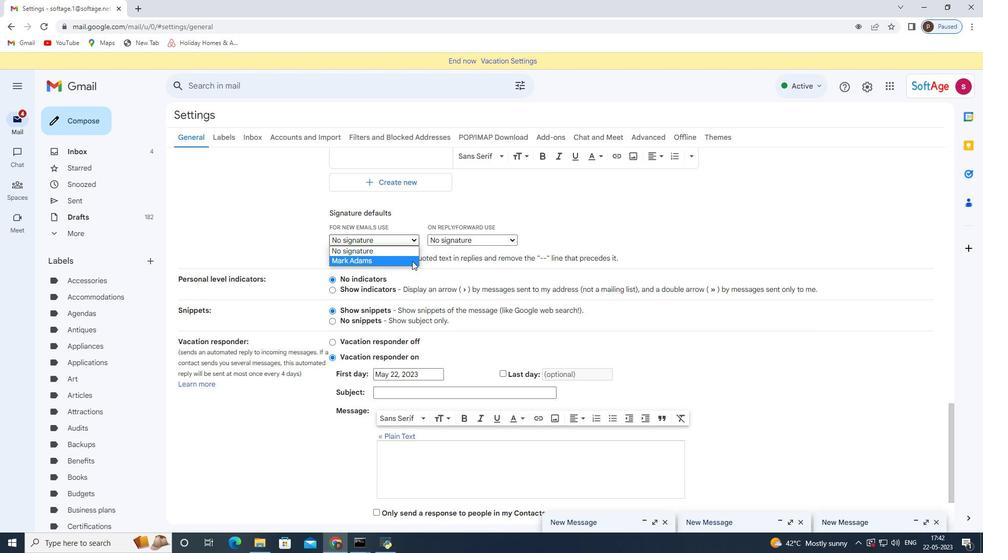 
Action: Mouse moved to (460, 236)
Screenshot: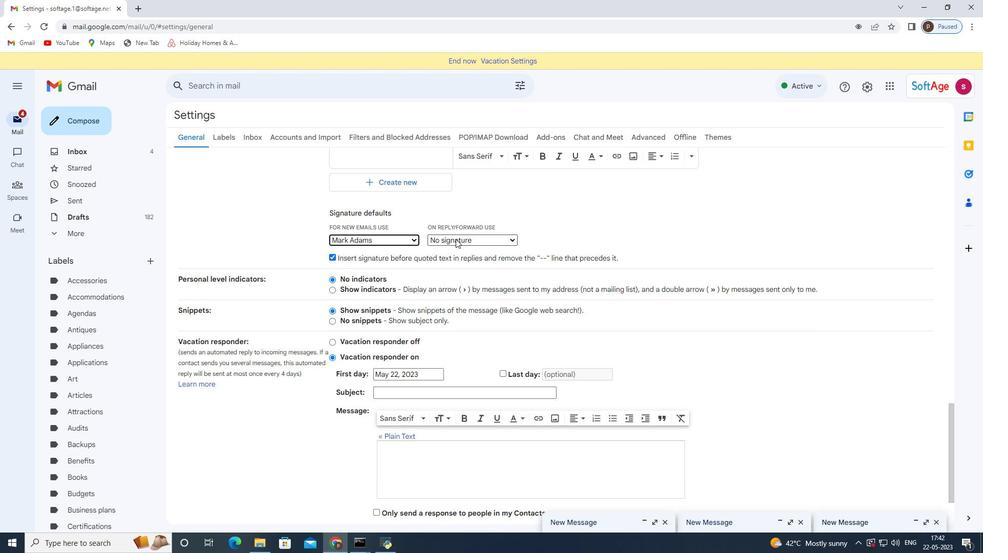 
Action: Mouse pressed left at (460, 236)
Screenshot: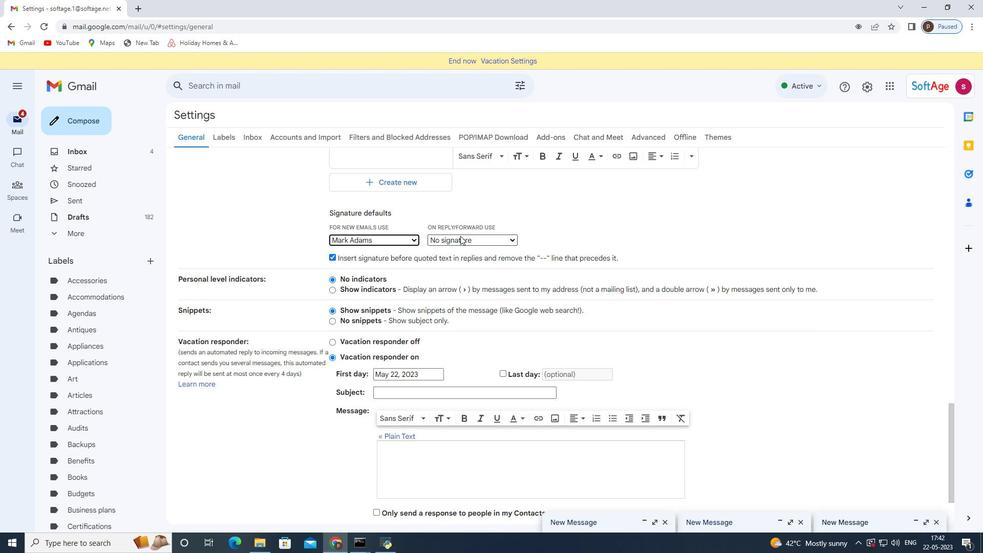
Action: Mouse moved to (457, 259)
Screenshot: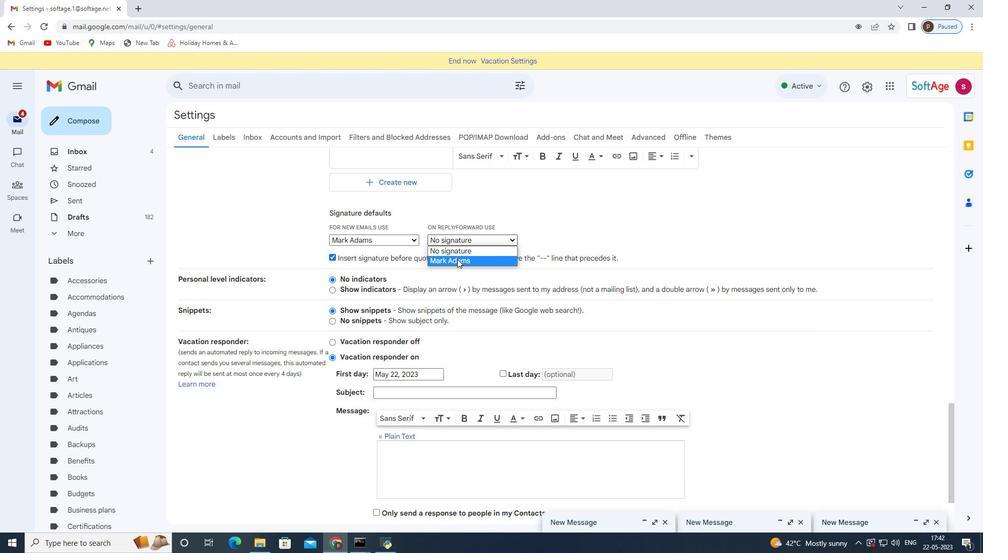 
Action: Mouse pressed left at (457, 259)
Screenshot: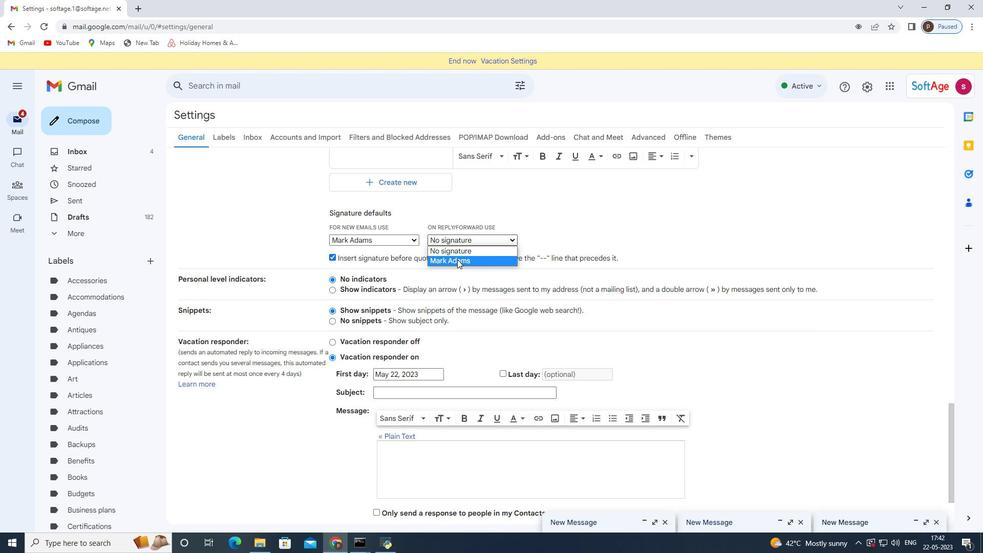 
Action: Mouse moved to (455, 270)
Screenshot: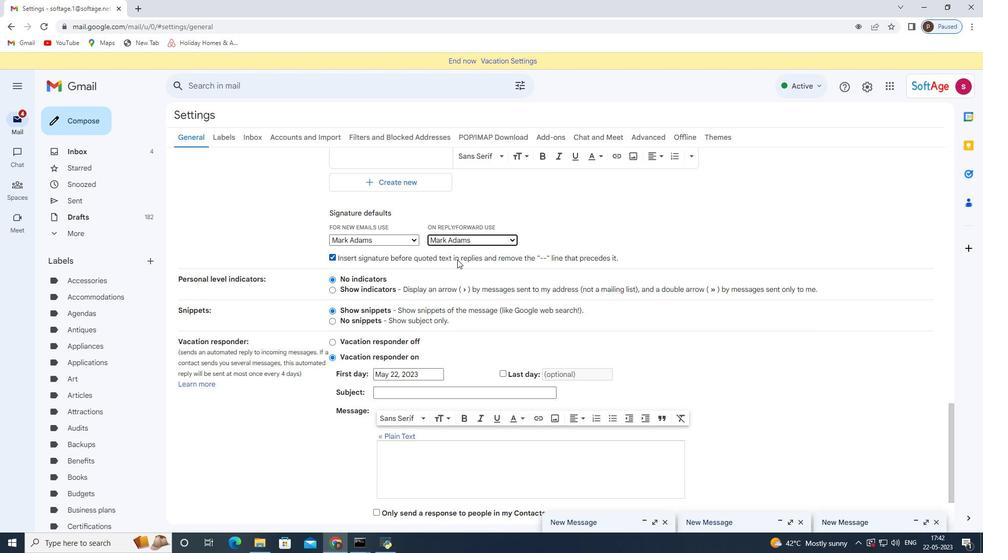 
Action: Mouse scrolled (455, 269) with delta (0, 0)
Screenshot: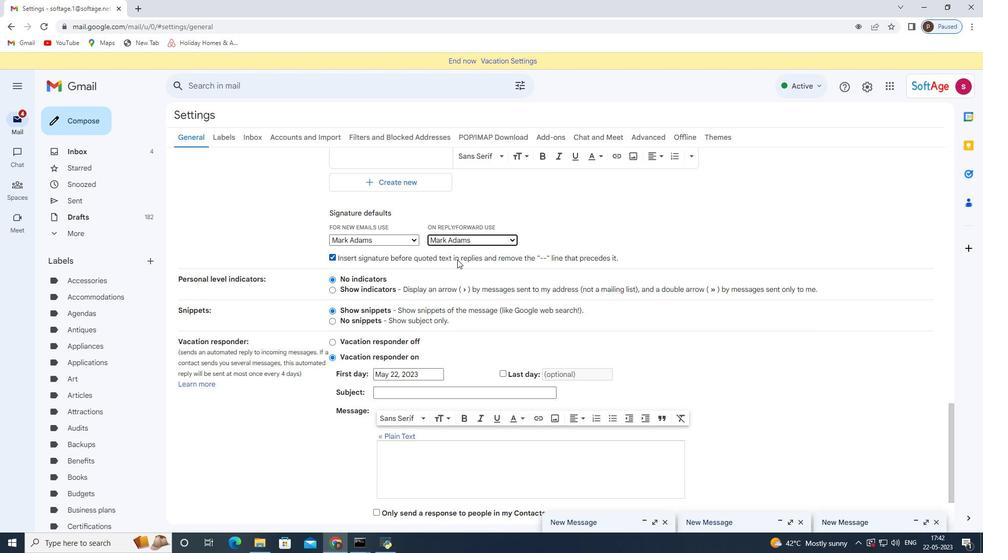 
Action: Mouse moved to (454, 280)
Screenshot: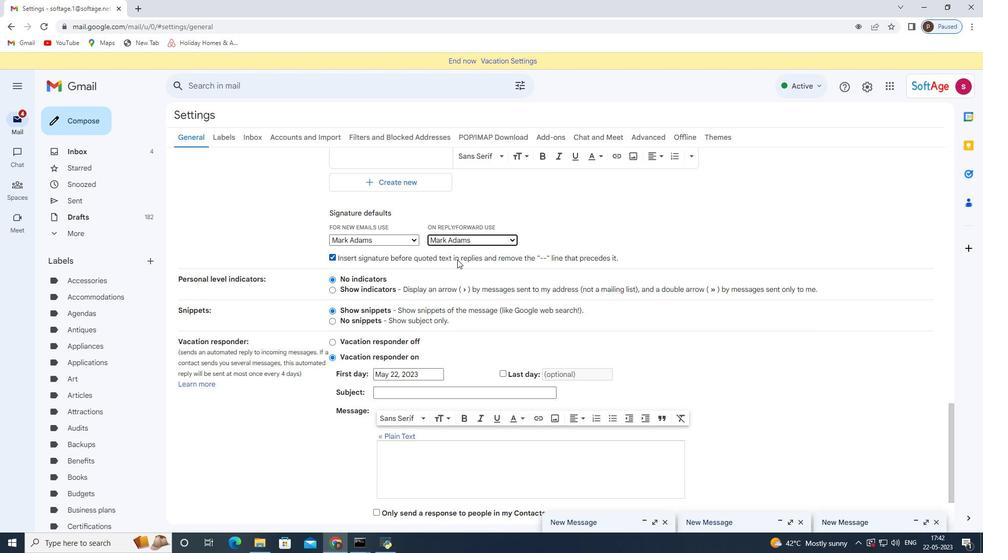 
Action: Mouse scrolled (454, 280) with delta (0, 0)
Screenshot: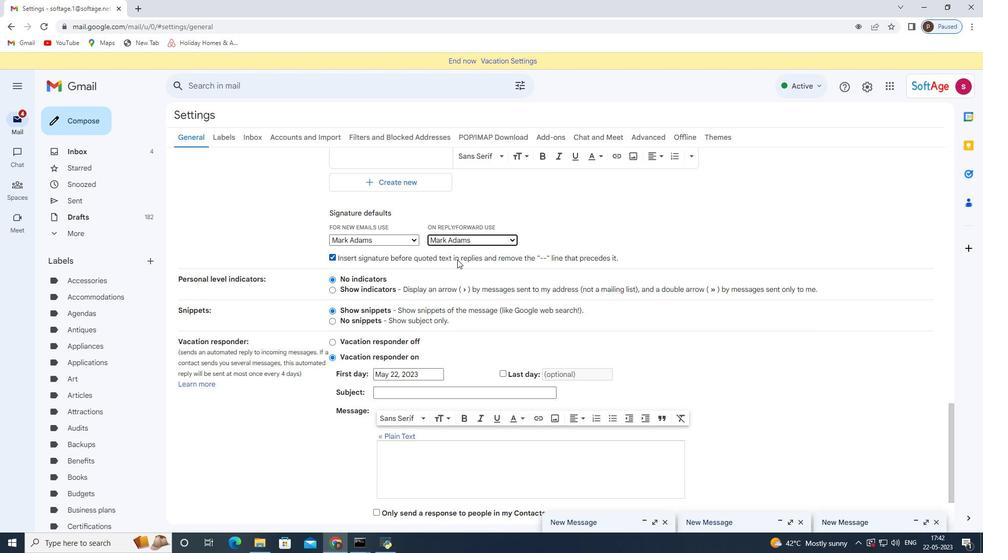 
Action: Mouse moved to (453, 297)
Screenshot: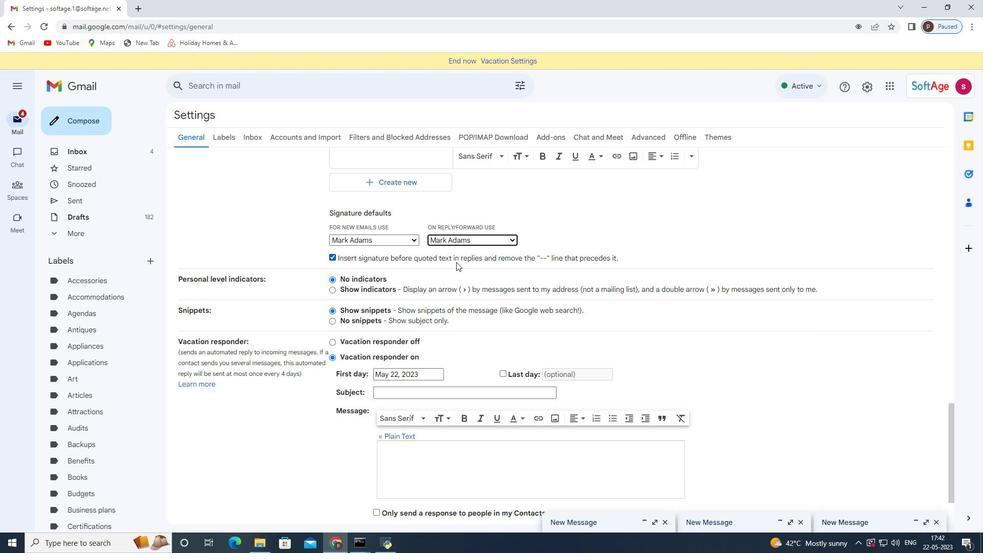 
Action: Mouse scrolled (453, 297) with delta (0, 0)
Screenshot: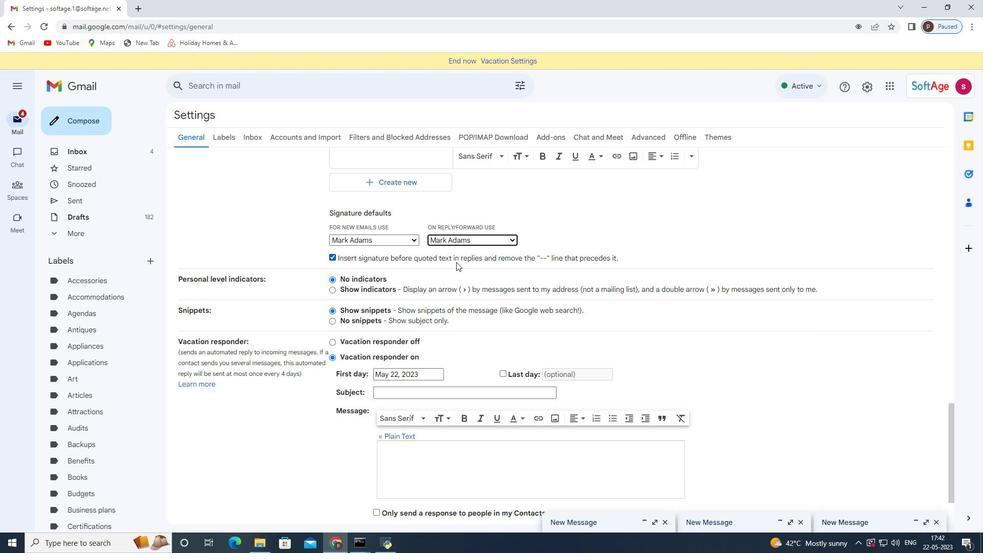 
Action: Mouse moved to (454, 320)
Screenshot: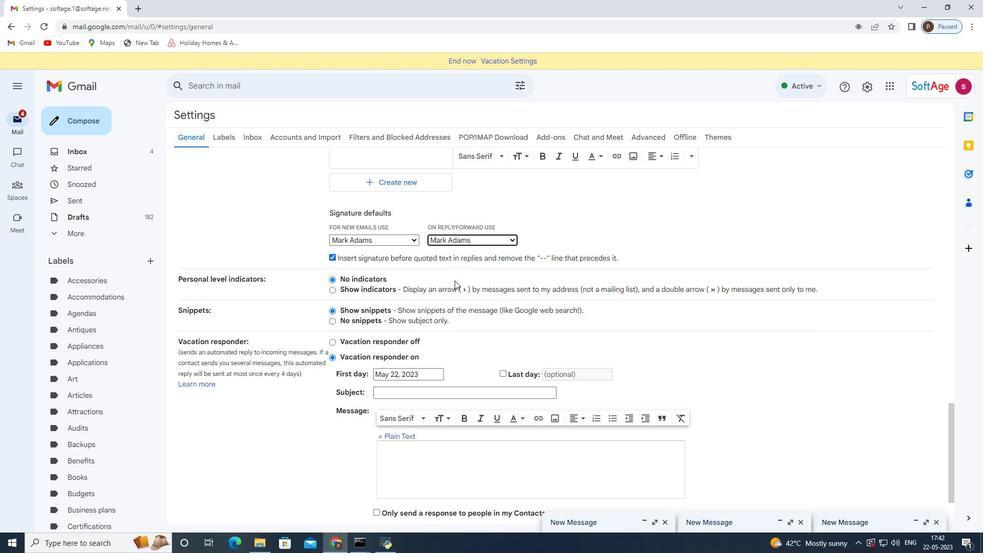 
Action: Mouse scrolled (453, 314) with delta (0, 0)
Screenshot: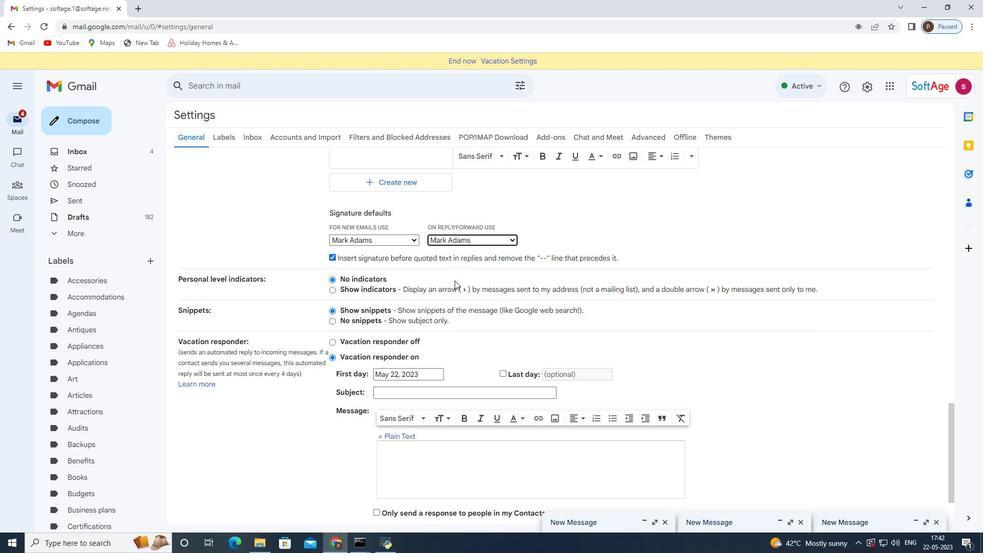 
Action: Mouse moved to (540, 470)
Screenshot: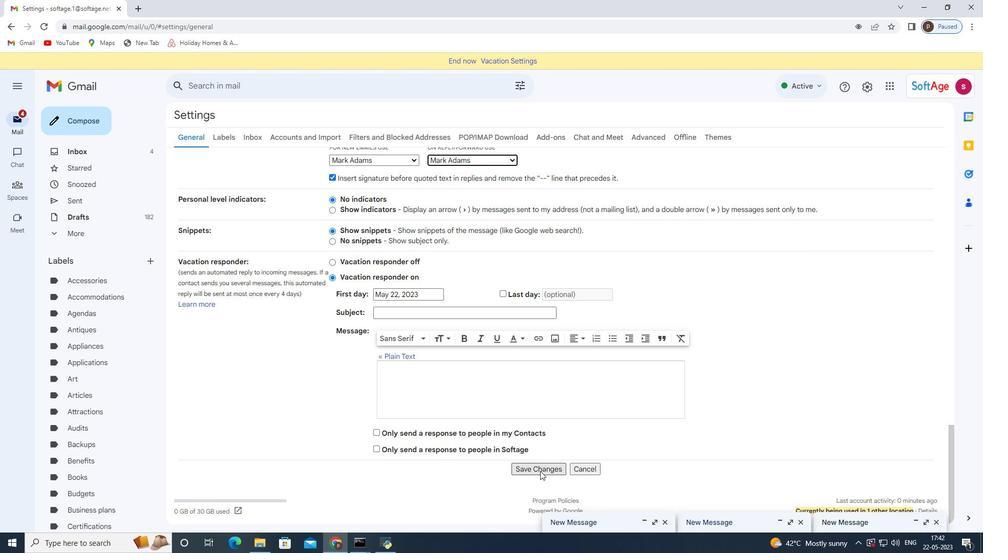 
Action: Mouse pressed left at (540, 470)
Screenshot: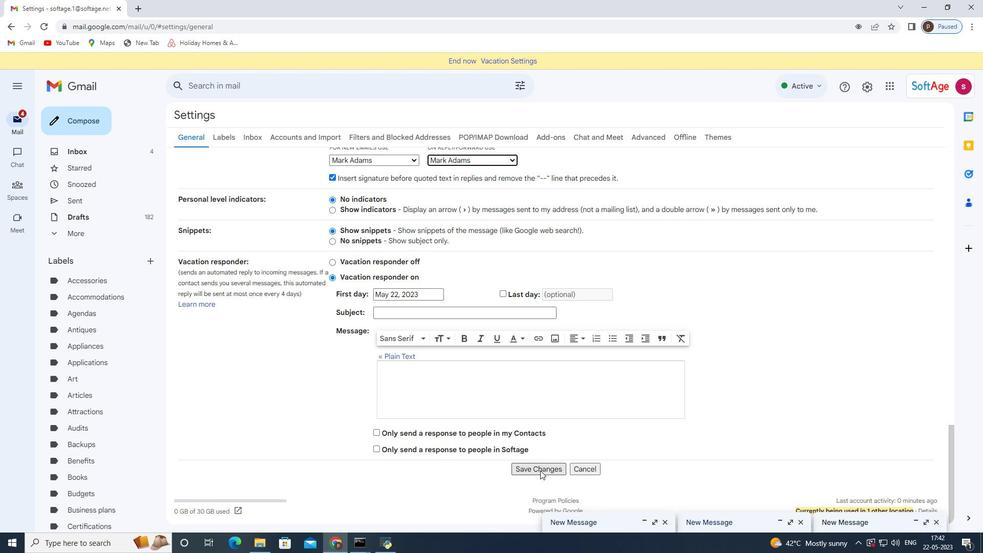 
Action: Mouse moved to (458, 346)
Screenshot: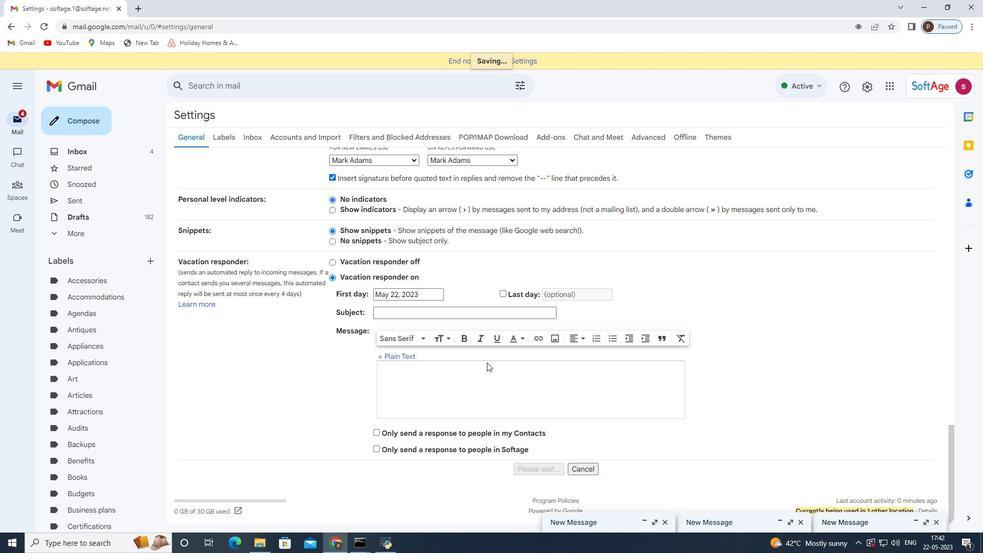 
Action: Mouse scrolled (458, 347) with delta (0, 0)
Screenshot: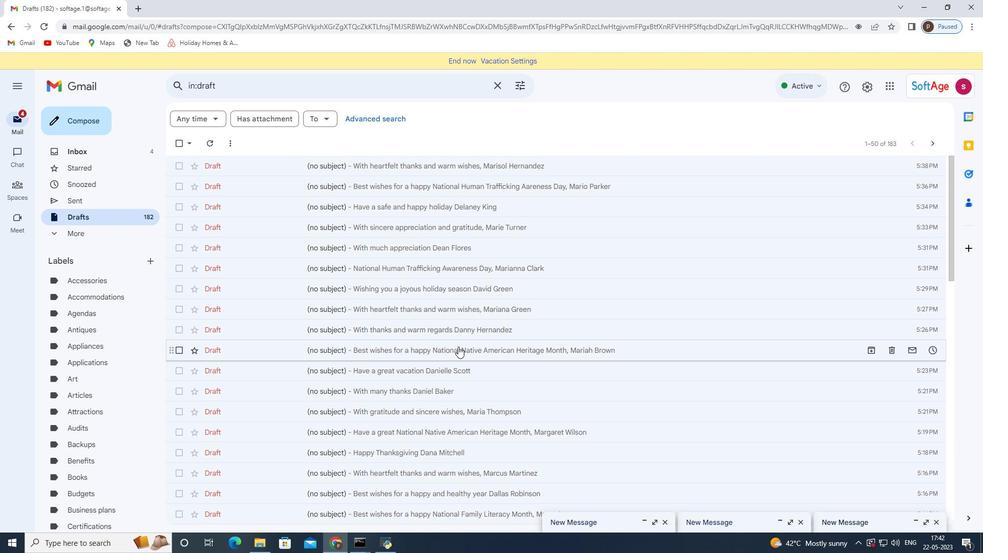 
Action: Mouse scrolled (458, 347) with delta (0, 0)
Screenshot: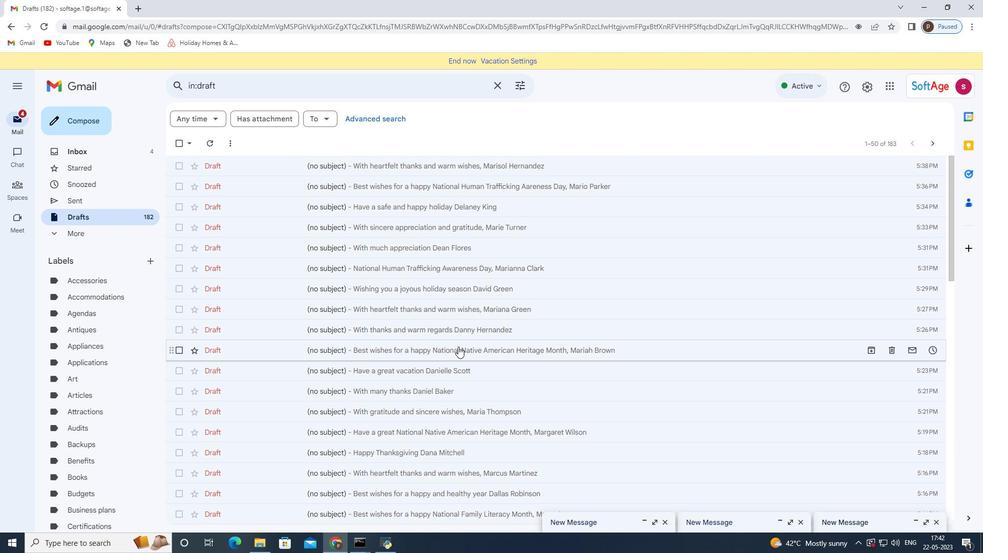 
Action: Mouse scrolled (458, 347) with delta (0, 0)
Screenshot: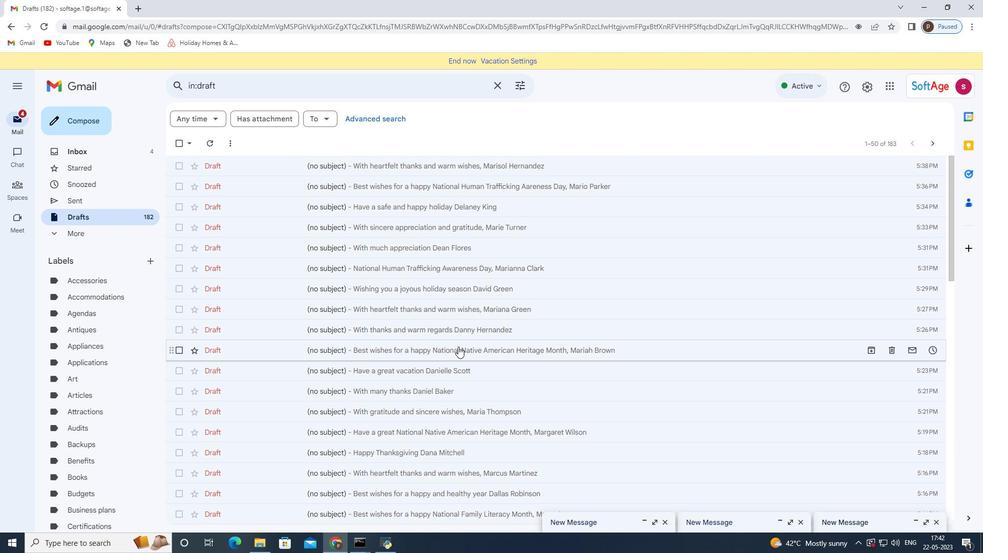 
Action: Mouse scrolled (458, 347) with delta (0, 0)
Screenshot: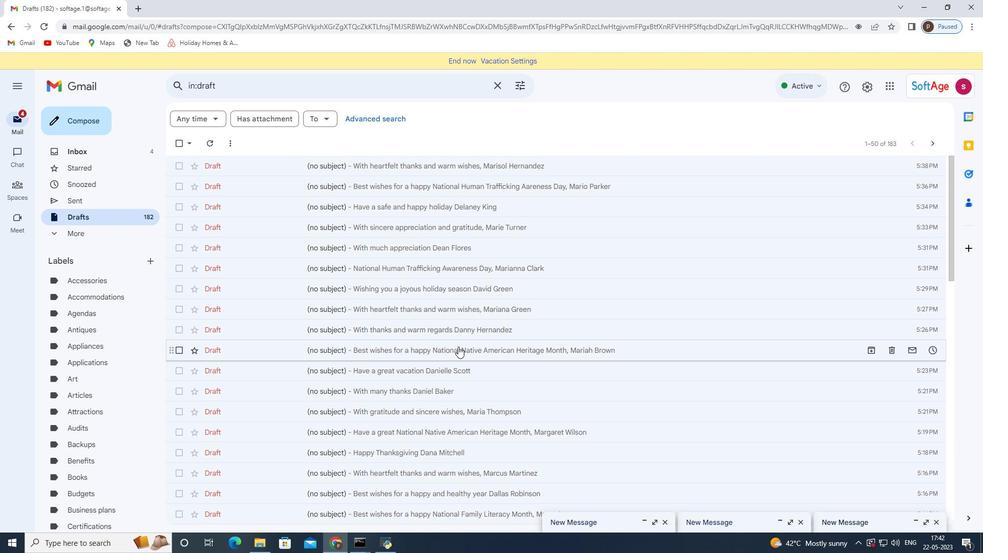 
Action: Mouse scrolled (458, 347) with delta (0, 0)
Screenshot: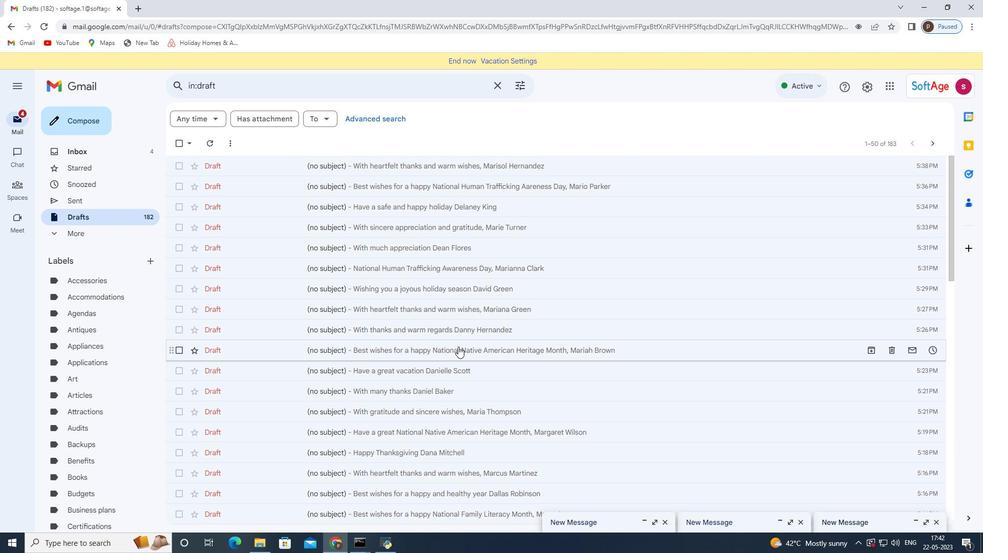 
Action: Mouse scrolled (458, 347) with delta (0, 0)
Screenshot: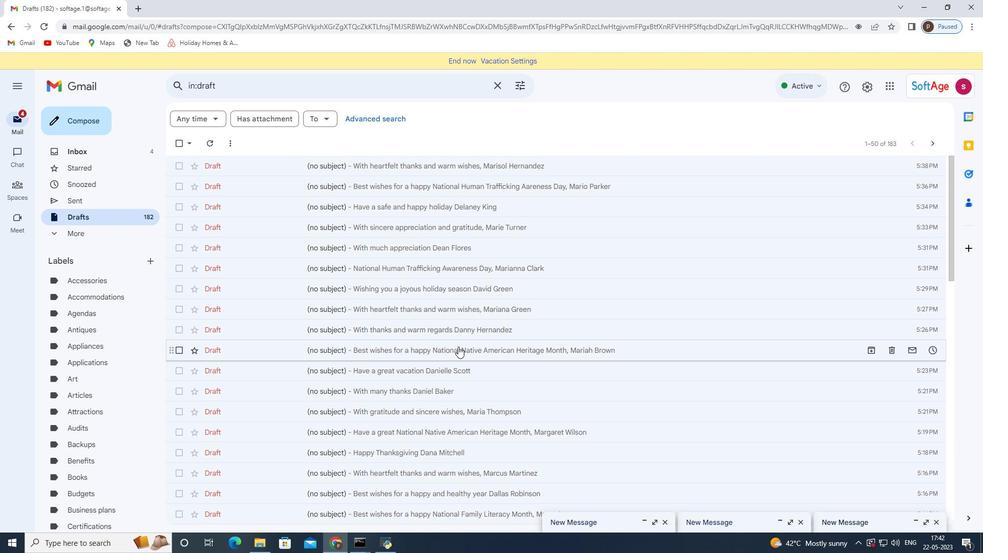 
Action: Mouse moved to (74, 115)
Screenshot: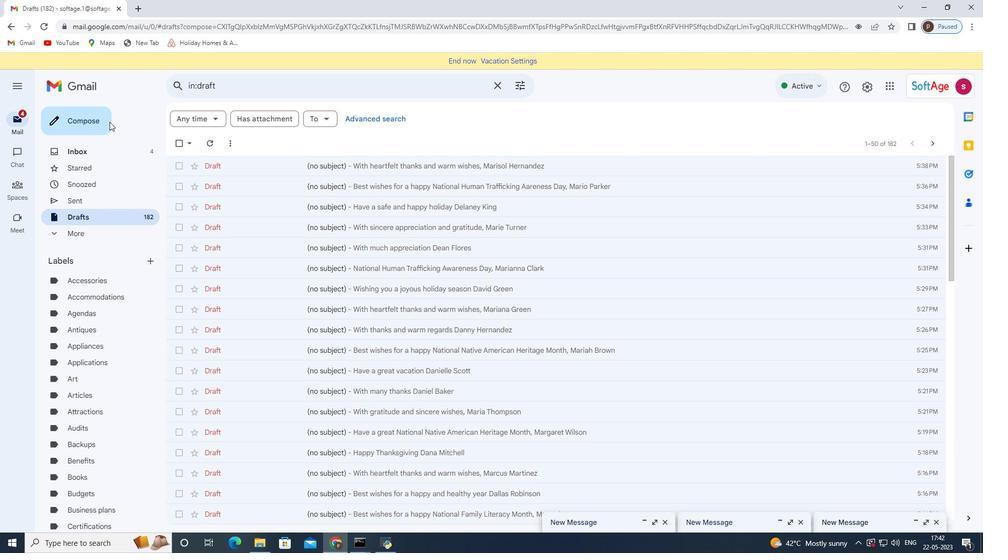 
Action: Mouse pressed left at (74, 115)
Screenshot: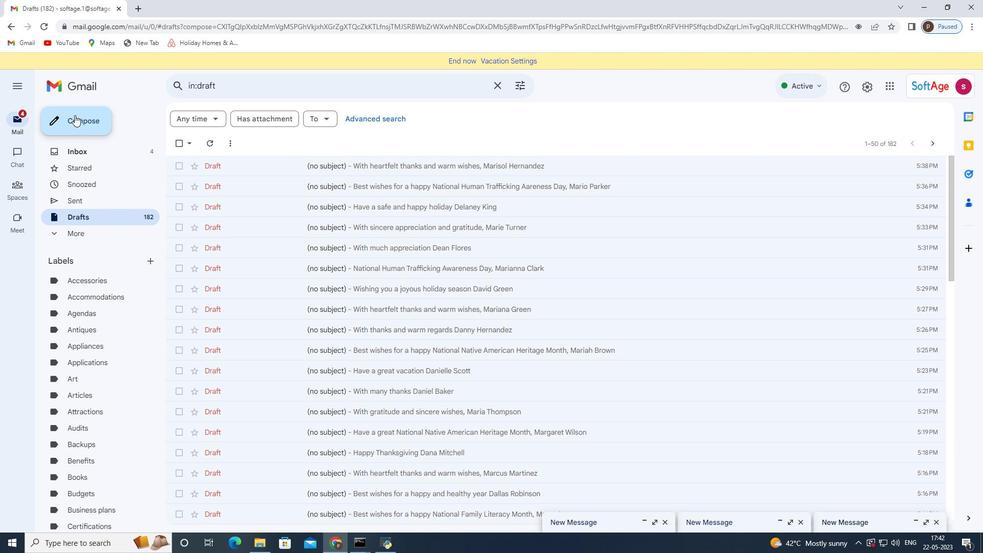 
Action: Mouse moved to (281, 248)
Screenshot: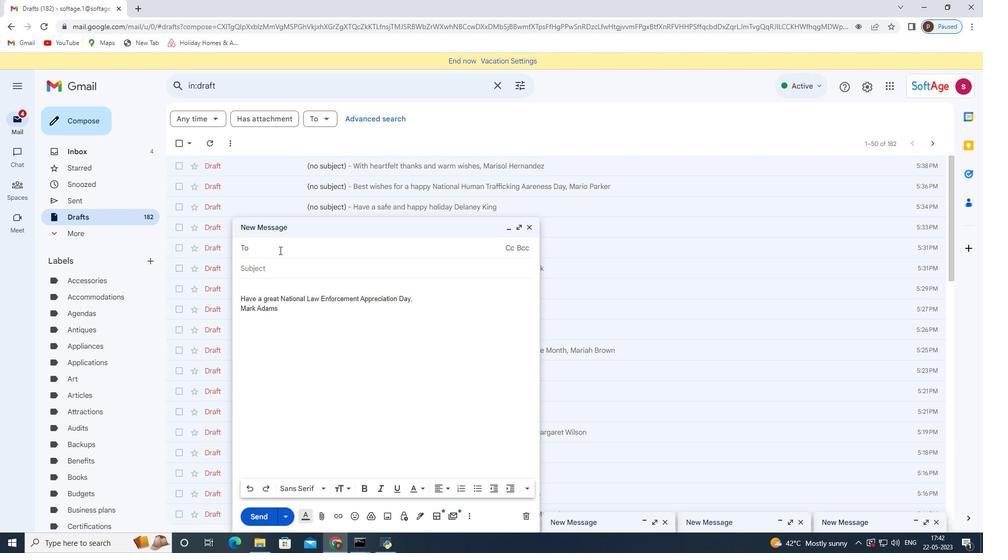
Action: Mouse pressed left at (281, 248)
Screenshot: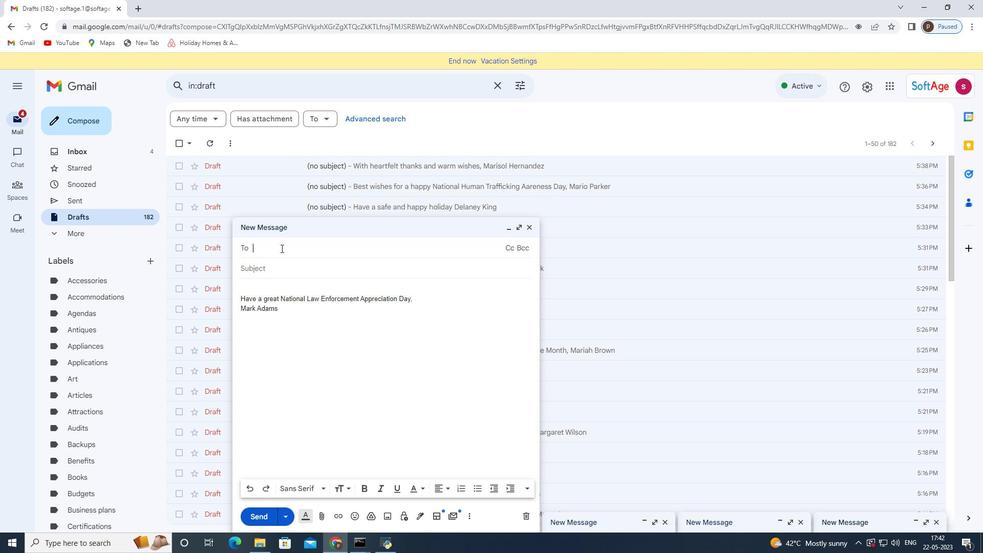 
Action: Key pressed softage.3<Key.shift>@softage.net
Screenshot: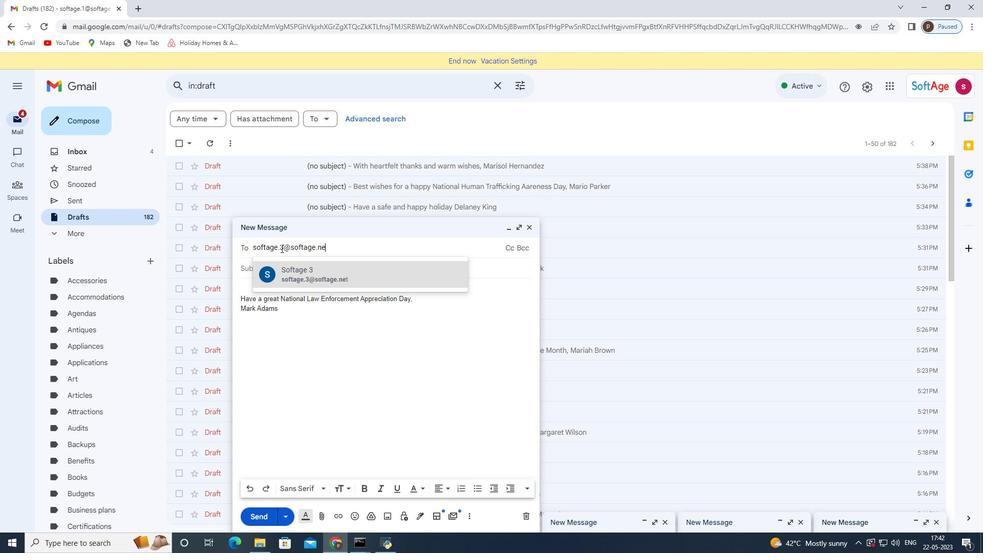 
Action: Mouse moved to (356, 268)
Screenshot: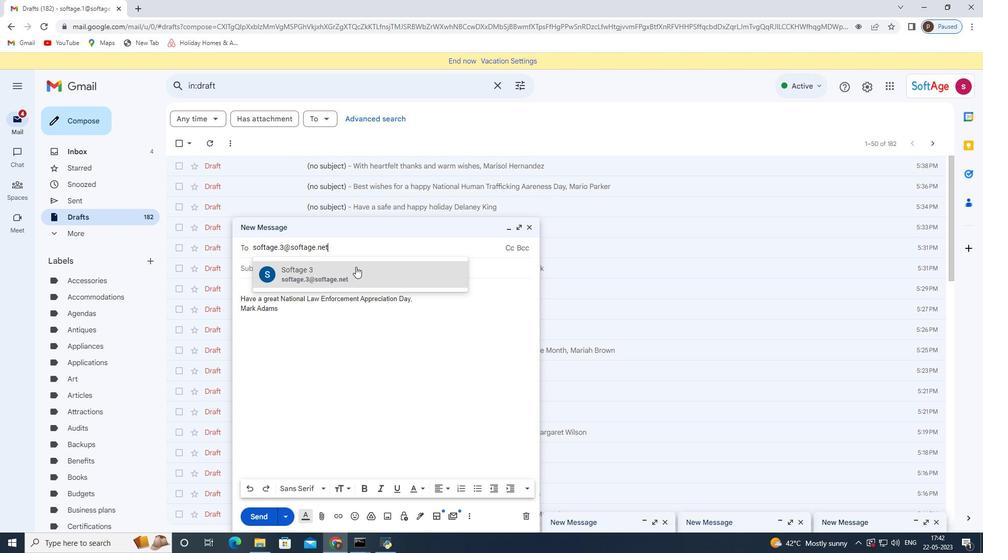 
Action: Mouse pressed left at (356, 268)
Screenshot: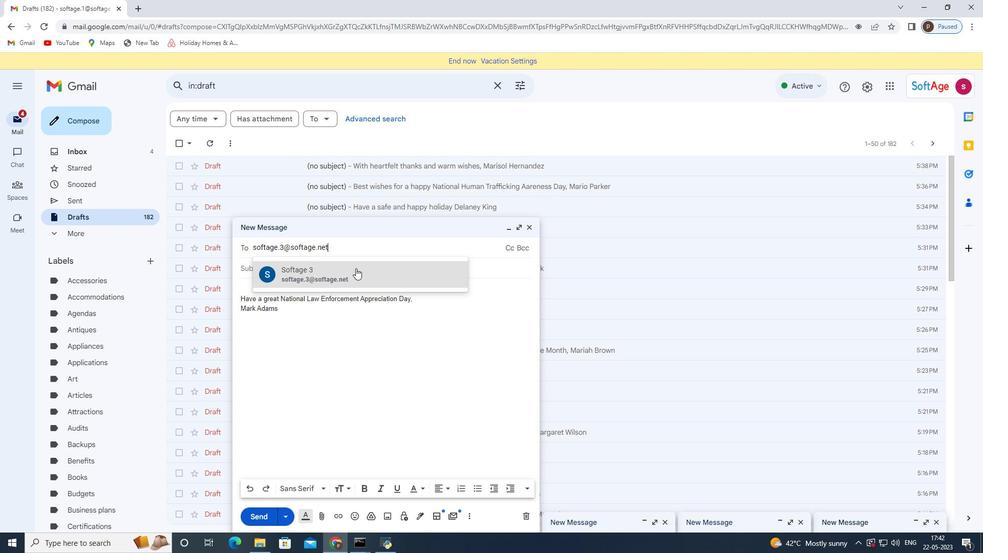 
Action: Mouse moved to (154, 259)
Screenshot: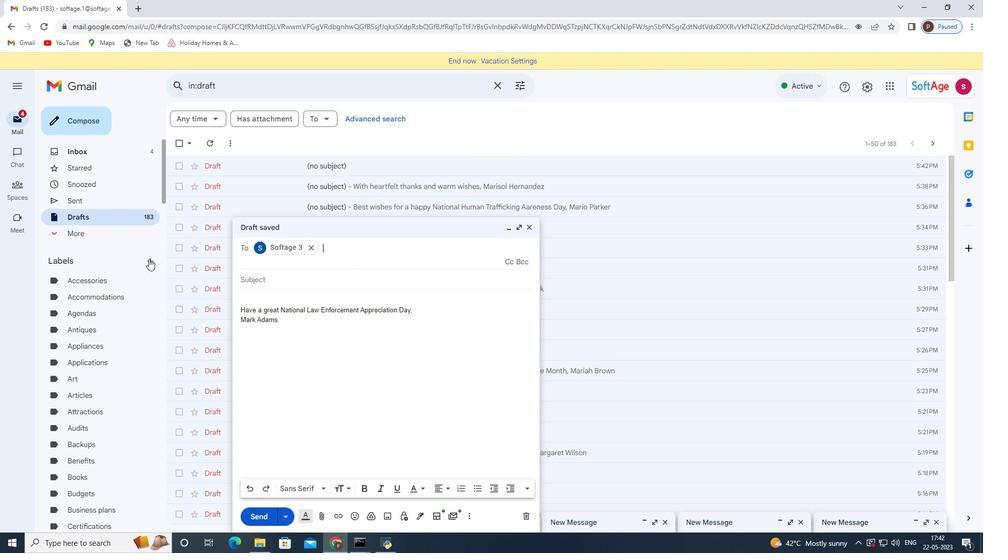 
Action: Mouse pressed left at (154, 259)
Screenshot: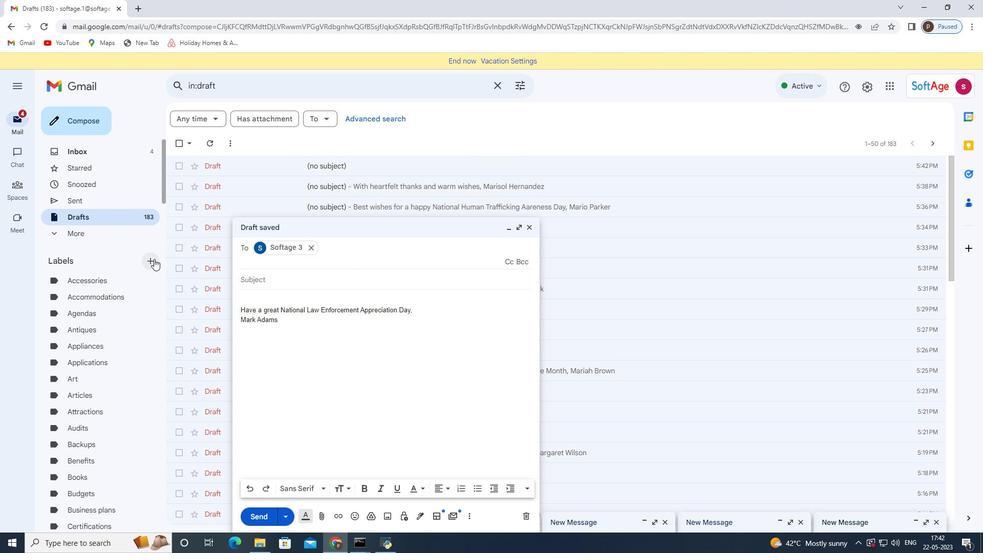
Action: Mouse moved to (388, 280)
Screenshot: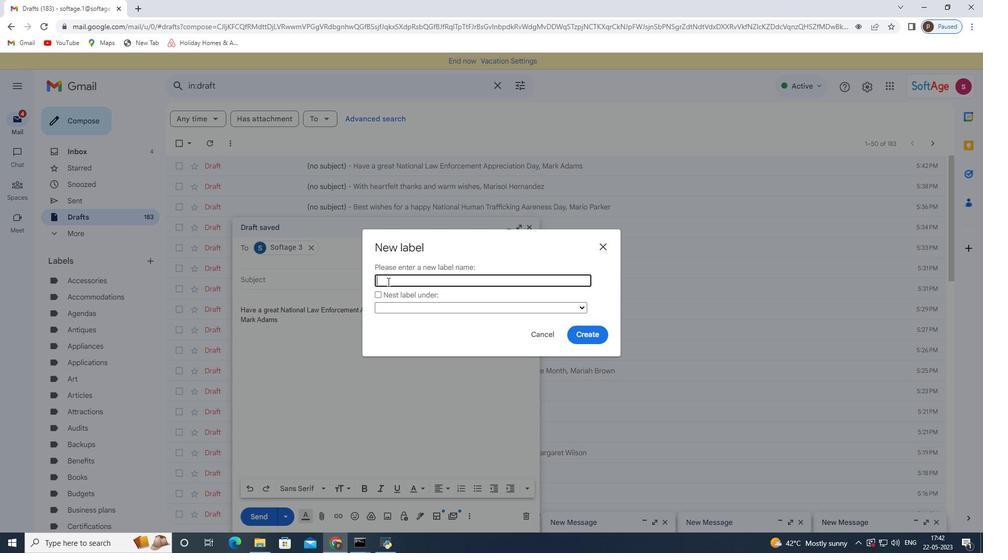 
Action: Mouse pressed left at (388, 280)
Screenshot: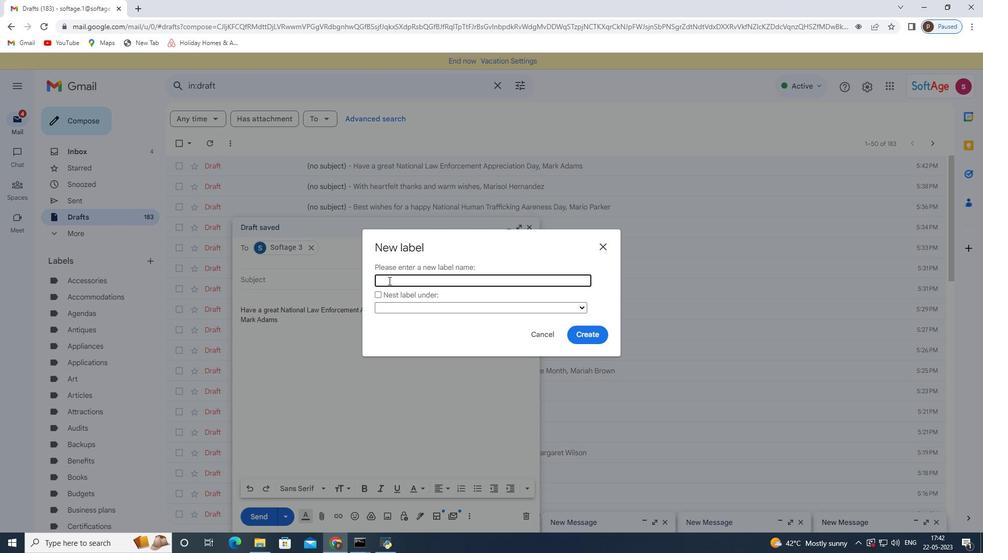 
Action: Key pressed <Key.shift>Franchise<Key.space>agreements
Screenshot: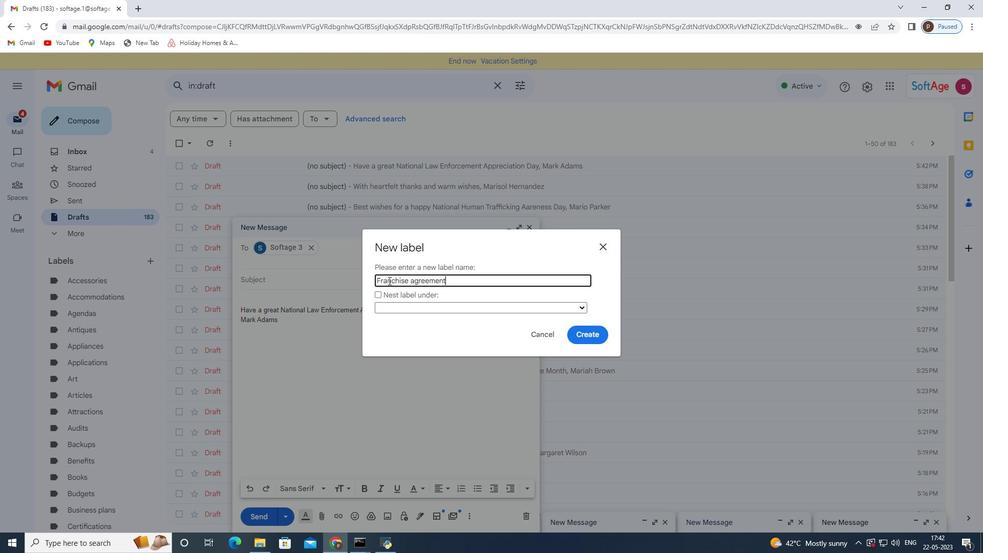 
Action: Mouse moved to (580, 329)
Screenshot: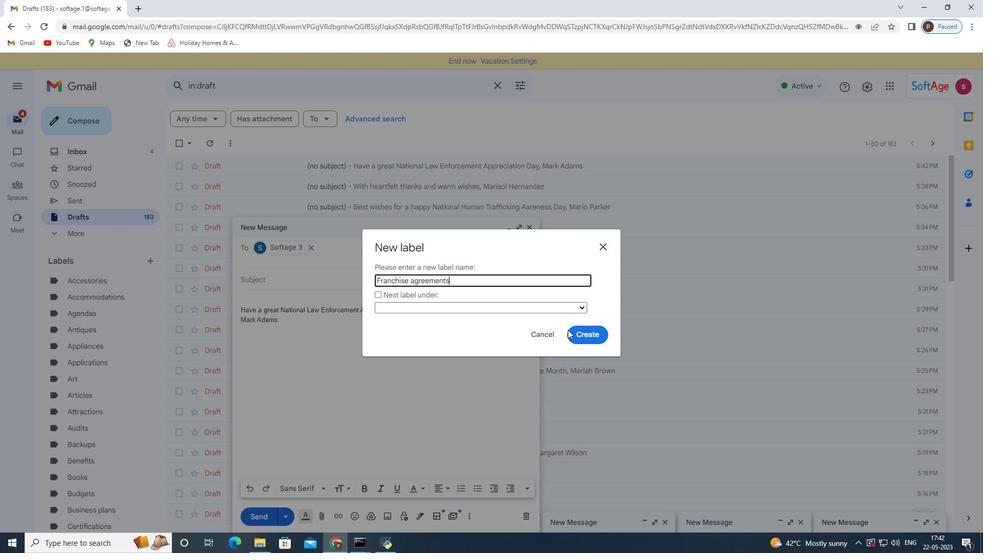 
Action: Mouse pressed left at (580, 329)
Screenshot: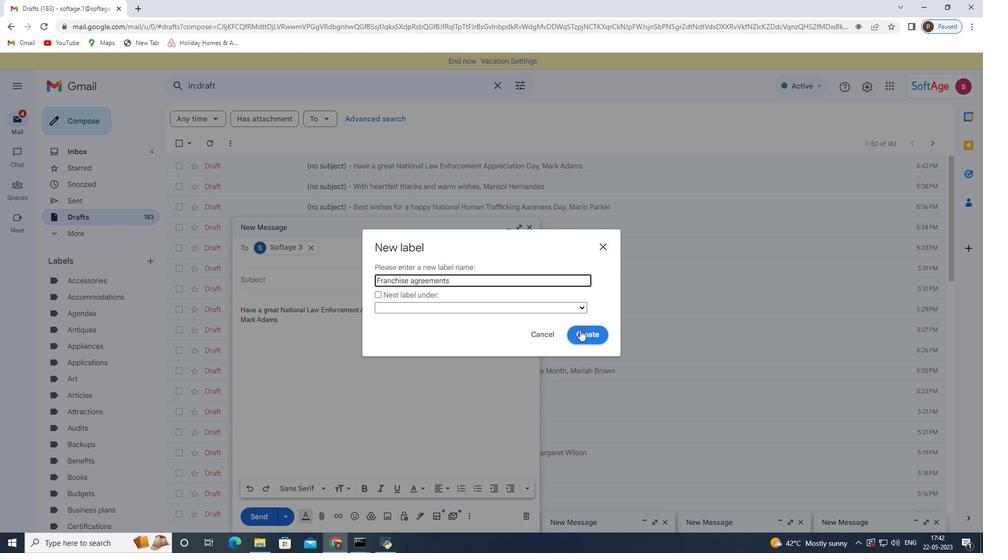 
